 Task: Look for space in Astanajapura, Indonesia from 5th July, 2023 to 11th July, 2023 for 2 adults in price range Rs.8000 to Rs.16000. Place can be entire place with 2 bedrooms having 2 beds and 1 bathroom. Property type can be house, flat, guest house. Booking option can be shelf check-in. Required host language is English.
Action: Mouse moved to (413, 69)
Screenshot: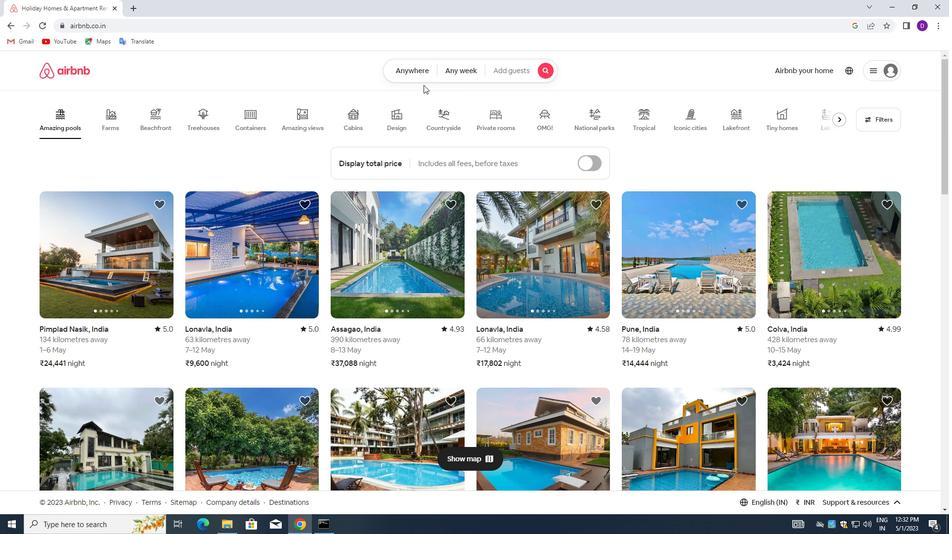 
Action: Mouse pressed left at (413, 69)
Screenshot: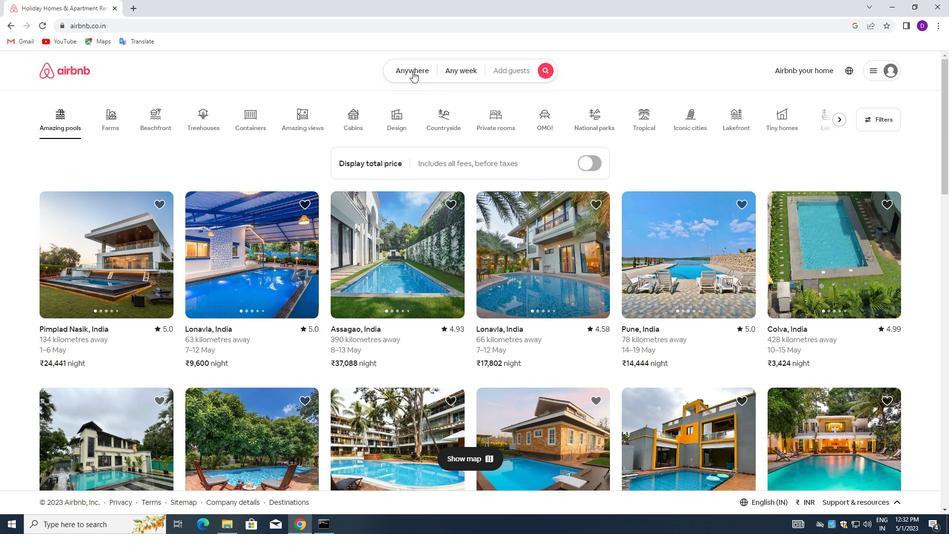 
Action: Mouse moved to (316, 110)
Screenshot: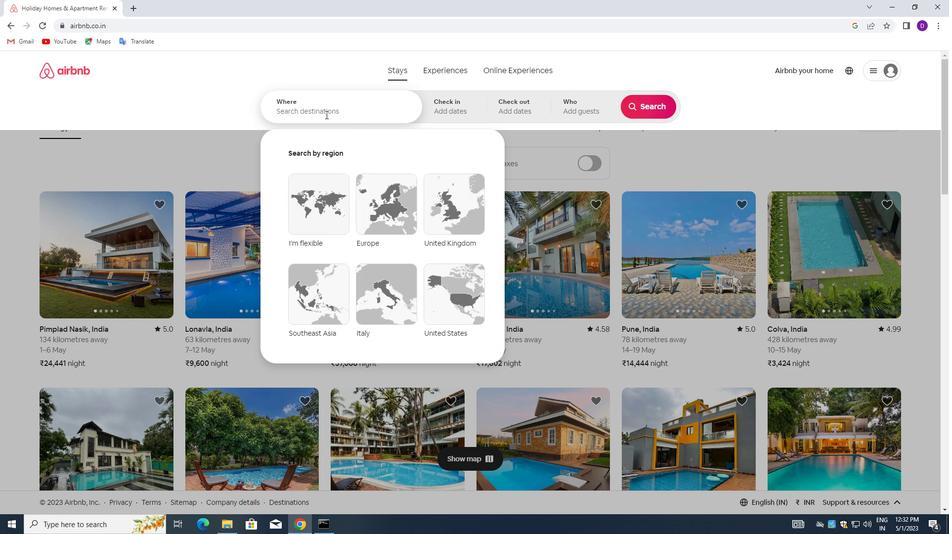 
Action: Mouse pressed left at (316, 110)
Screenshot: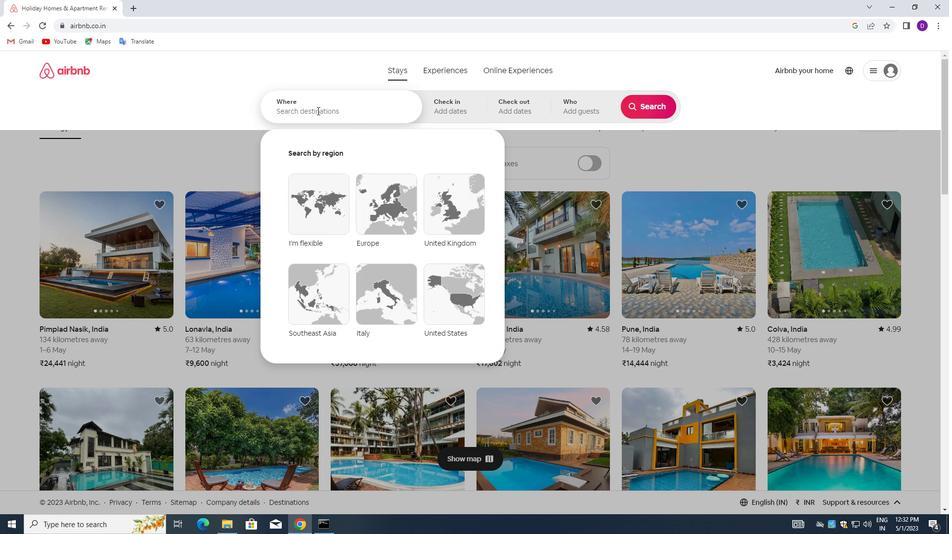 
Action: Key pressed <Key.shift>ASTANAJAPURA,<Key.space><Key.shift>INDONESE<Key.backspace>IA<Key.enter>
Screenshot: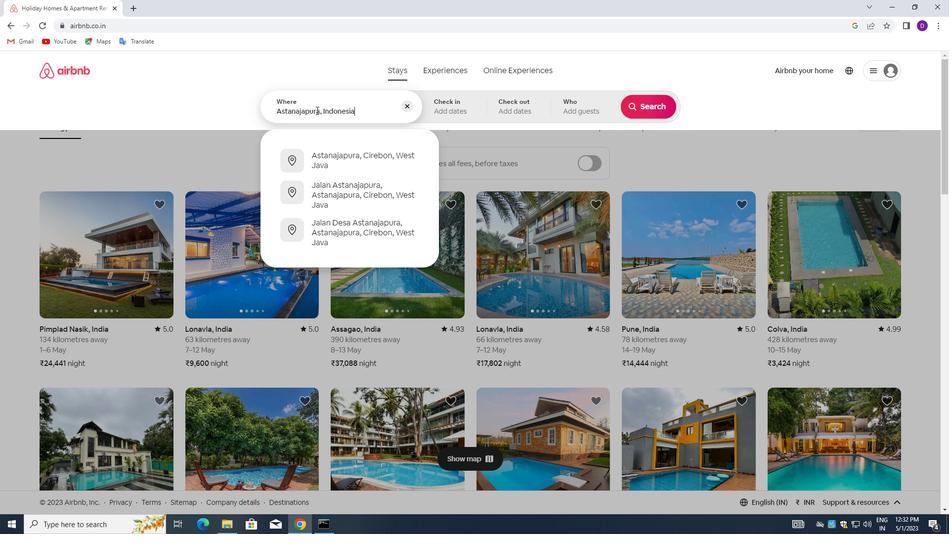 
Action: Mouse moved to (639, 187)
Screenshot: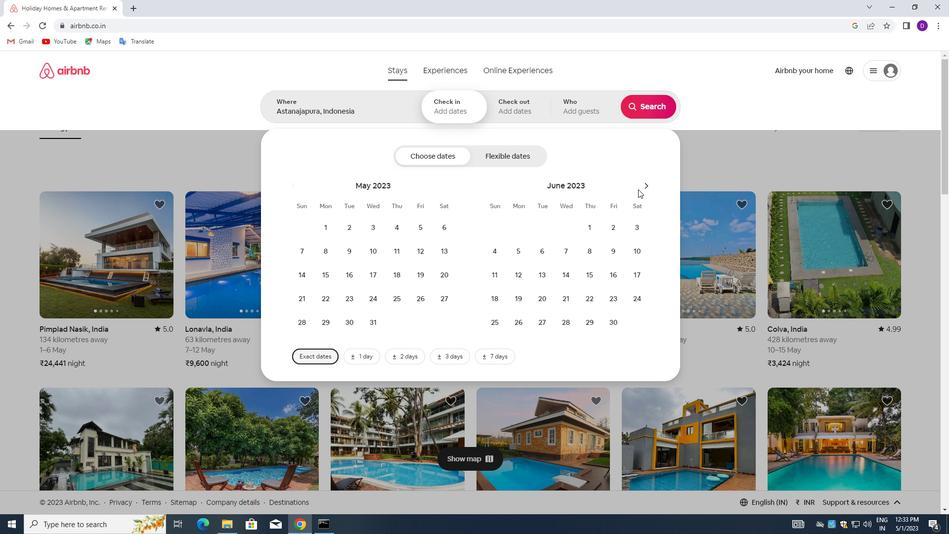 
Action: Mouse pressed left at (639, 187)
Screenshot: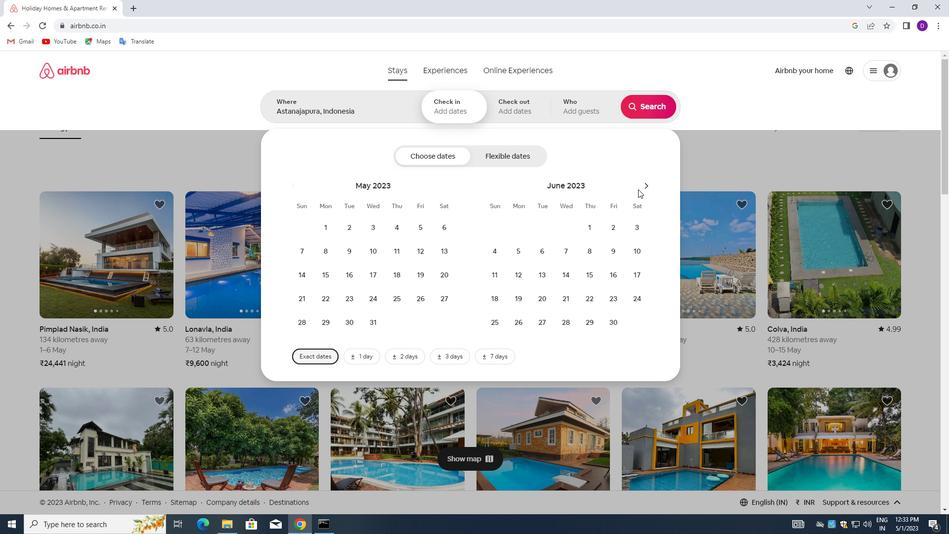 
Action: Mouse moved to (566, 253)
Screenshot: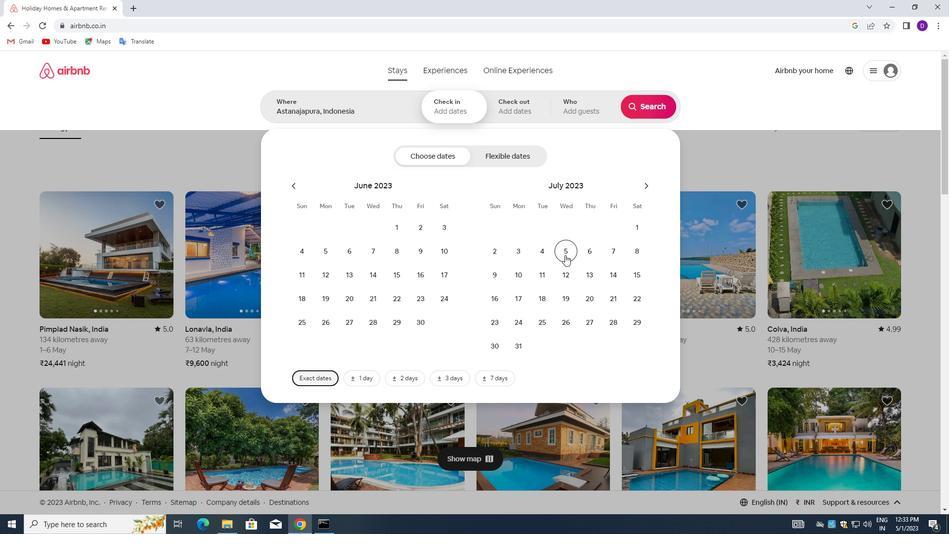 
Action: Mouse pressed left at (566, 253)
Screenshot: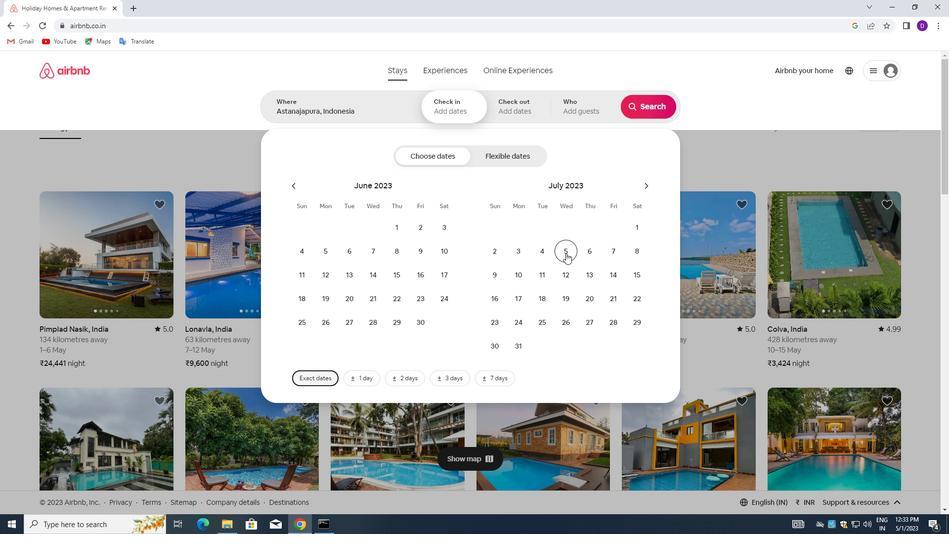 
Action: Mouse moved to (549, 268)
Screenshot: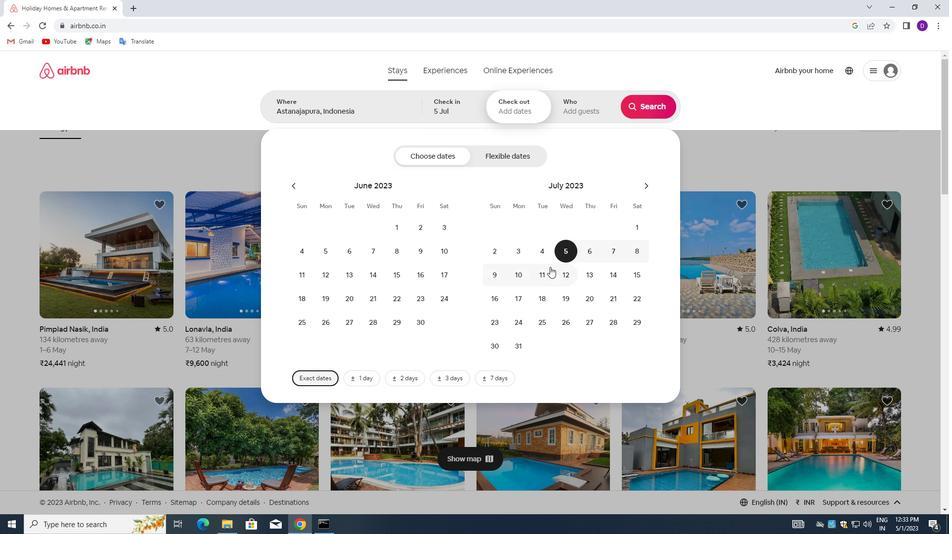 
Action: Mouse pressed left at (549, 268)
Screenshot: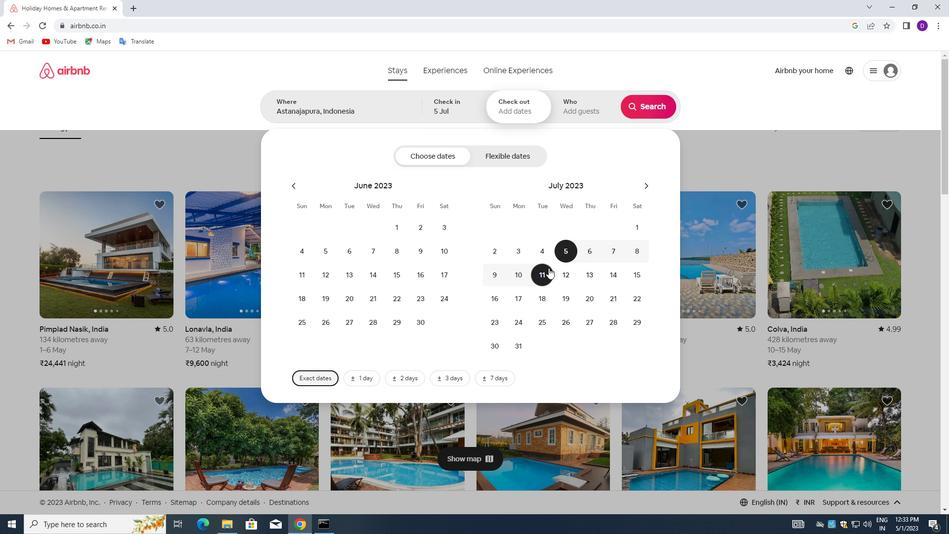 
Action: Mouse moved to (587, 111)
Screenshot: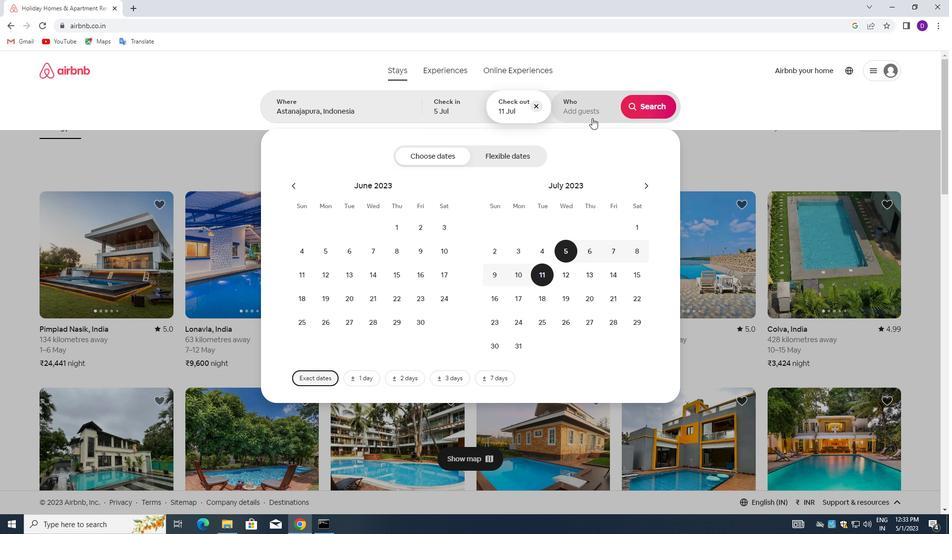 
Action: Mouse pressed left at (587, 111)
Screenshot: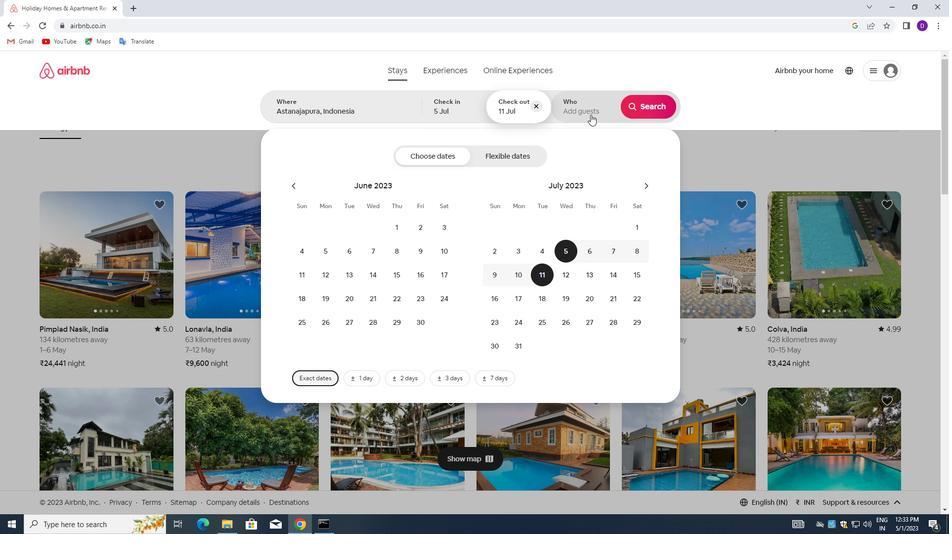 
Action: Mouse moved to (654, 157)
Screenshot: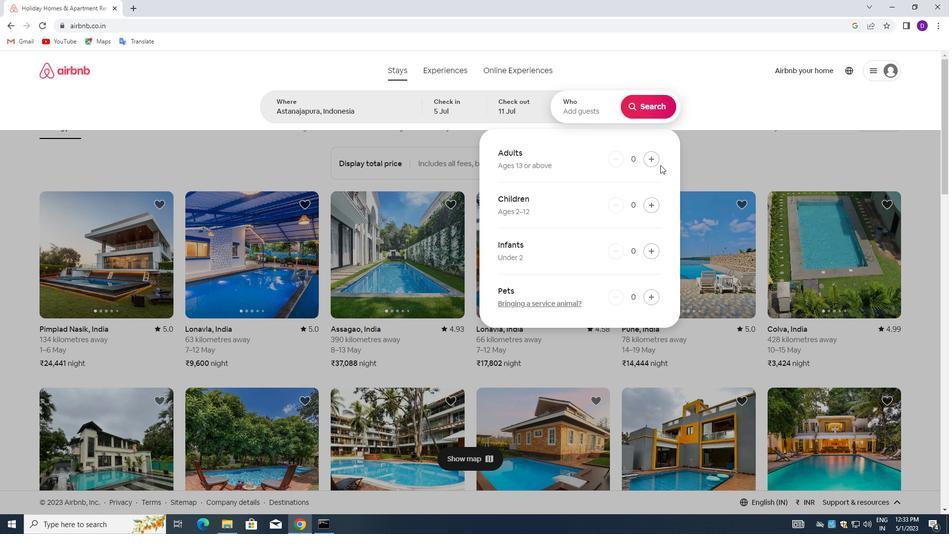 
Action: Mouse pressed left at (654, 157)
Screenshot: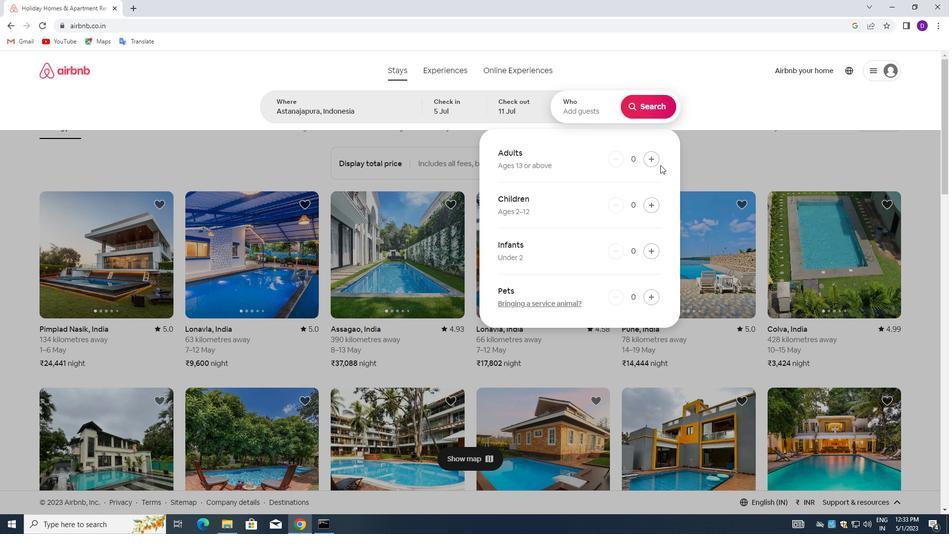 
Action: Mouse pressed left at (654, 157)
Screenshot: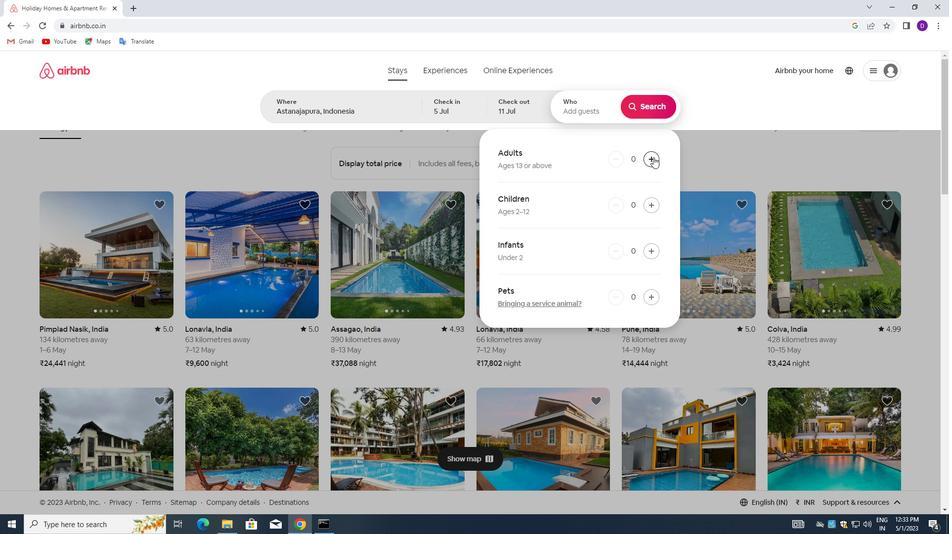 
Action: Mouse moved to (650, 108)
Screenshot: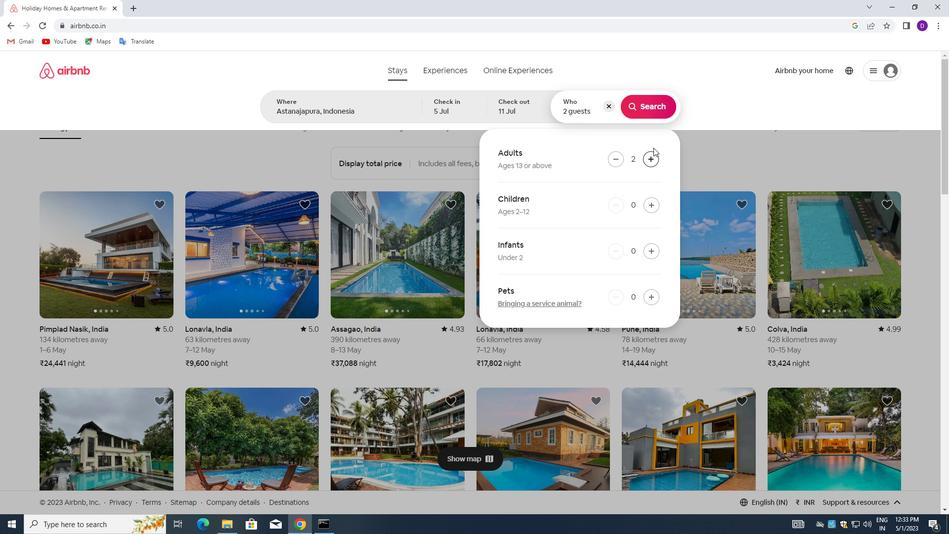 
Action: Mouse pressed left at (650, 108)
Screenshot: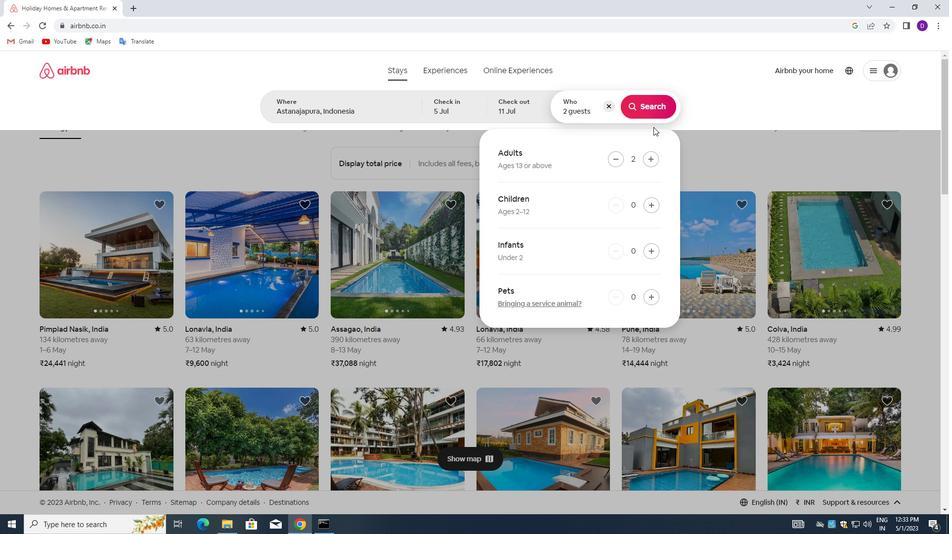 
Action: Mouse moved to (896, 108)
Screenshot: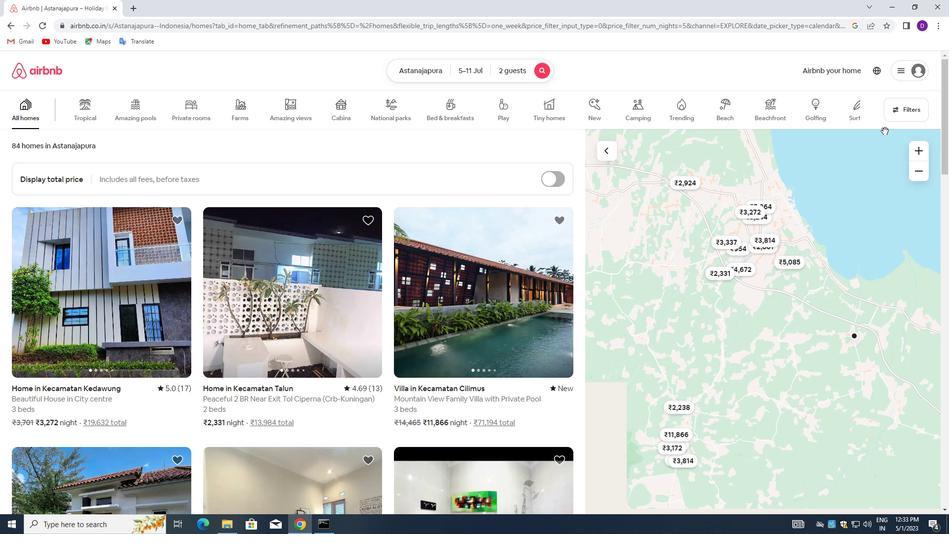 
Action: Mouse pressed left at (896, 108)
Screenshot: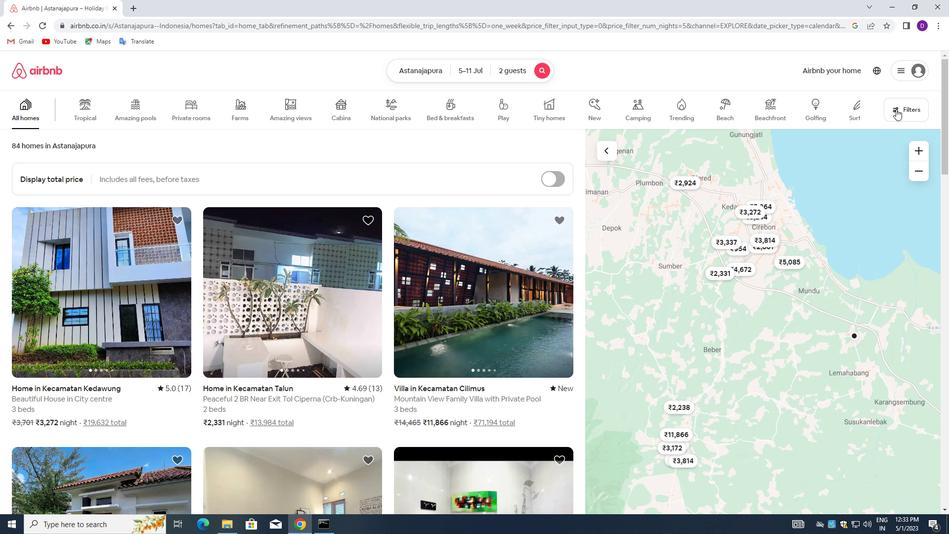 
Action: Mouse moved to (346, 234)
Screenshot: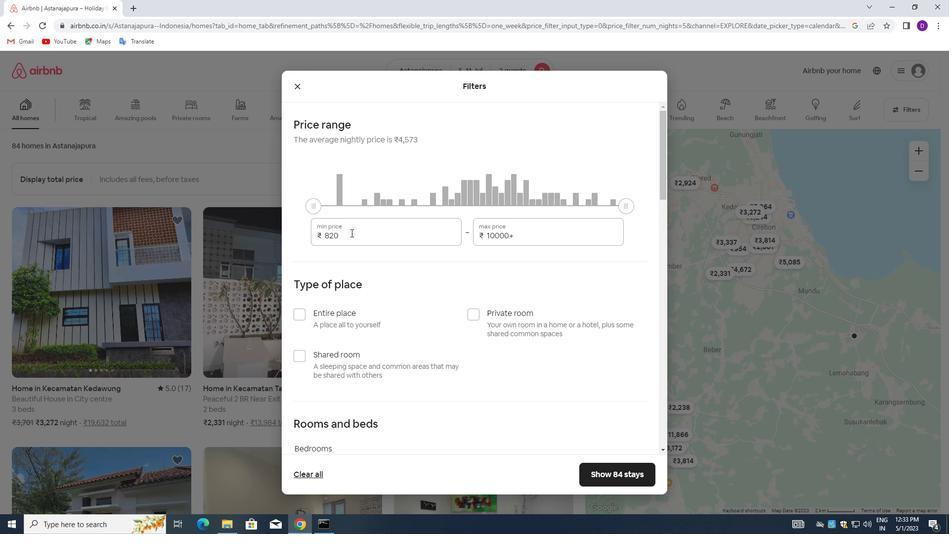 
Action: Mouse pressed left at (346, 234)
Screenshot: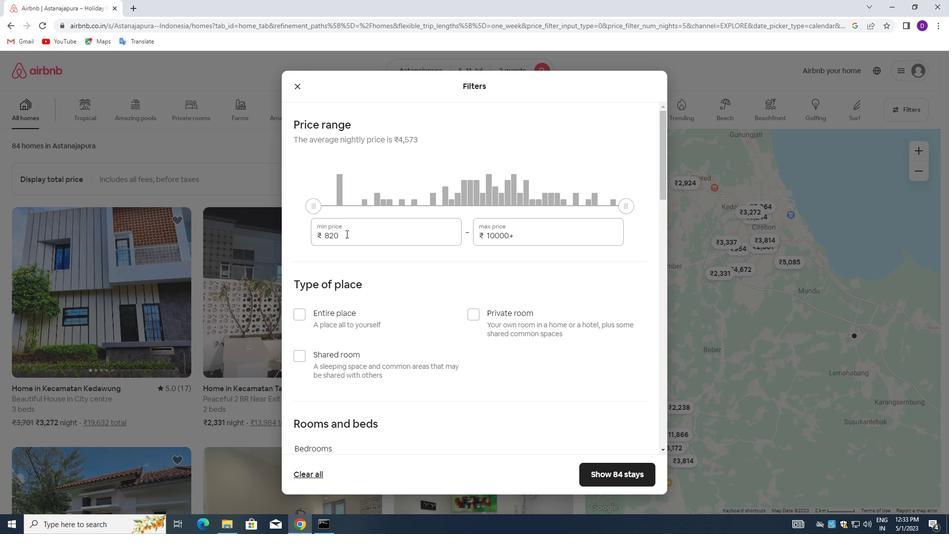
Action: Mouse pressed left at (346, 234)
Screenshot: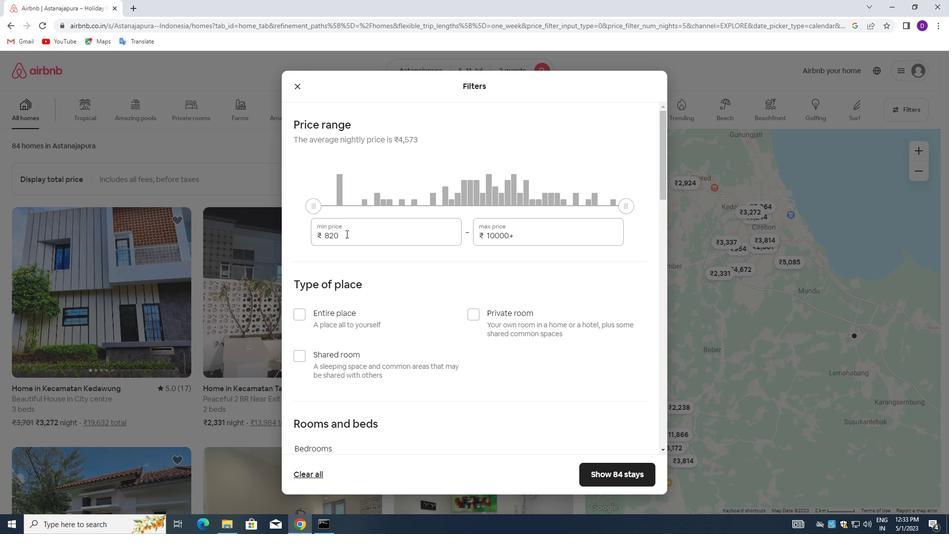 
Action: Key pressed 8000<Key.tab>16000
Screenshot: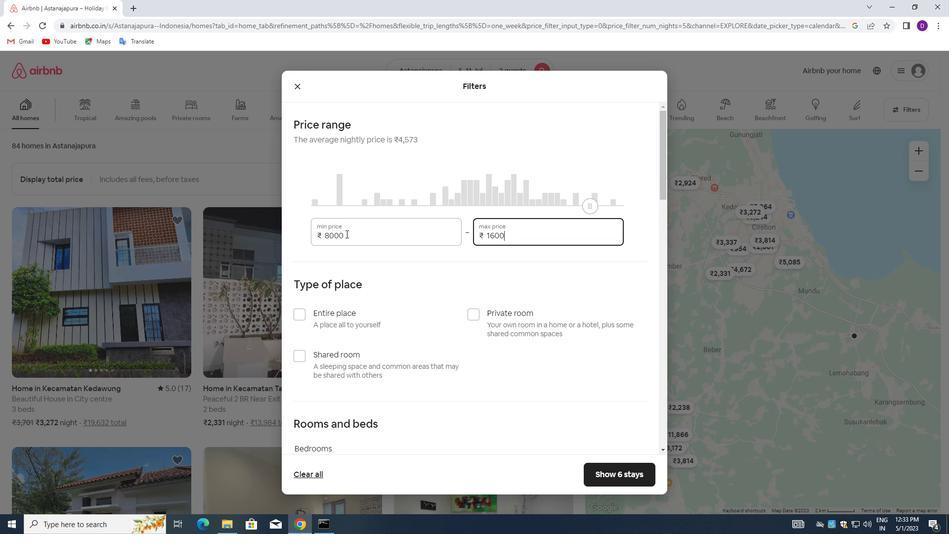 
Action: Mouse moved to (364, 273)
Screenshot: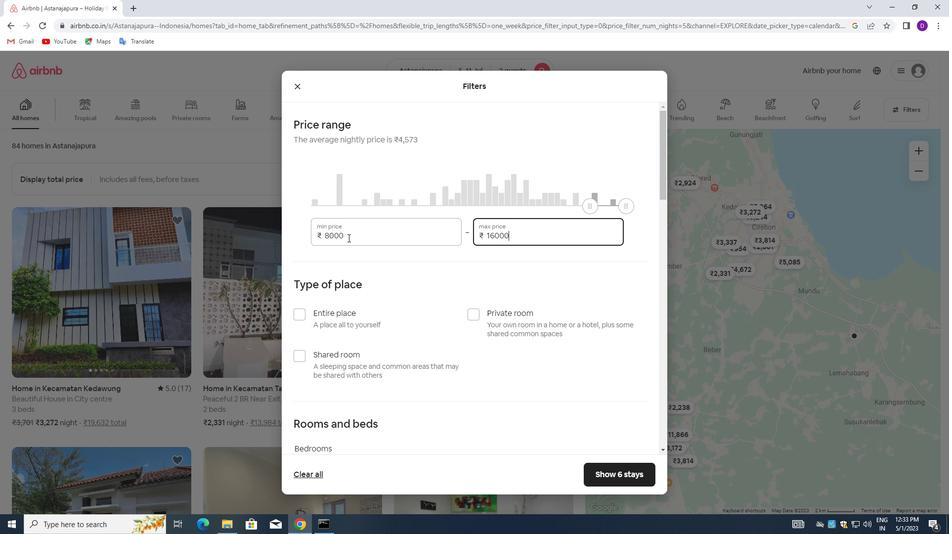 
Action: Mouse scrolled (364, 273) with delta (0, 0)
Screenshot: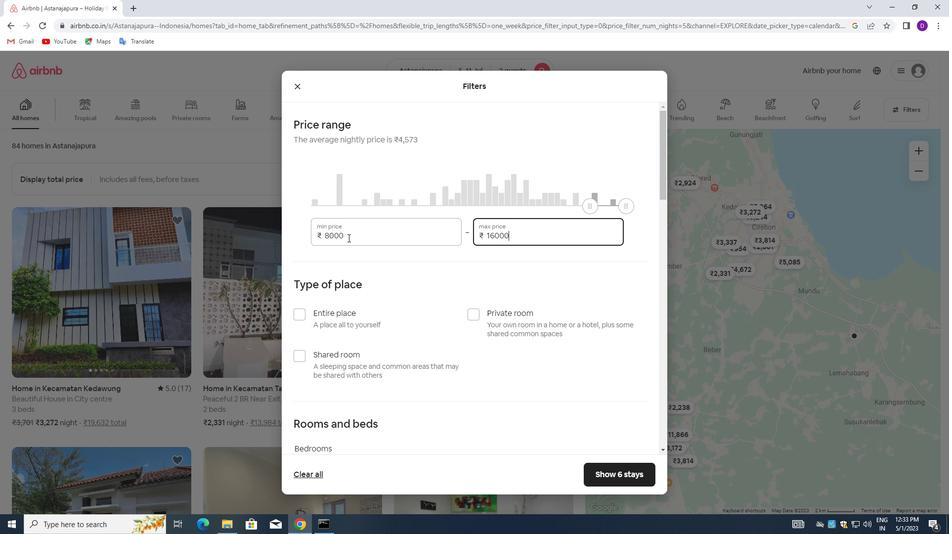 
Action: Mouse moved to (300, 262)
Screenshot: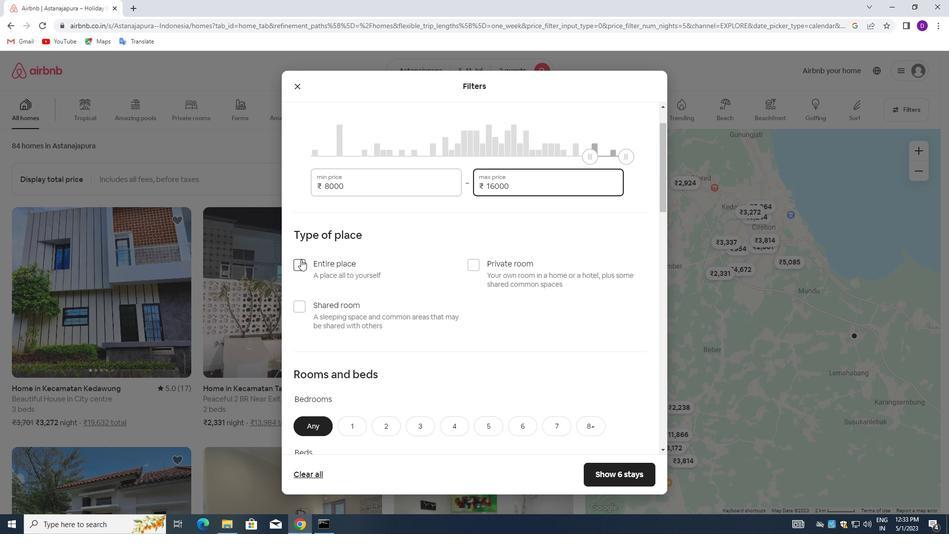 
Action: Mouse pressed left at (300, 262)
Screenshot: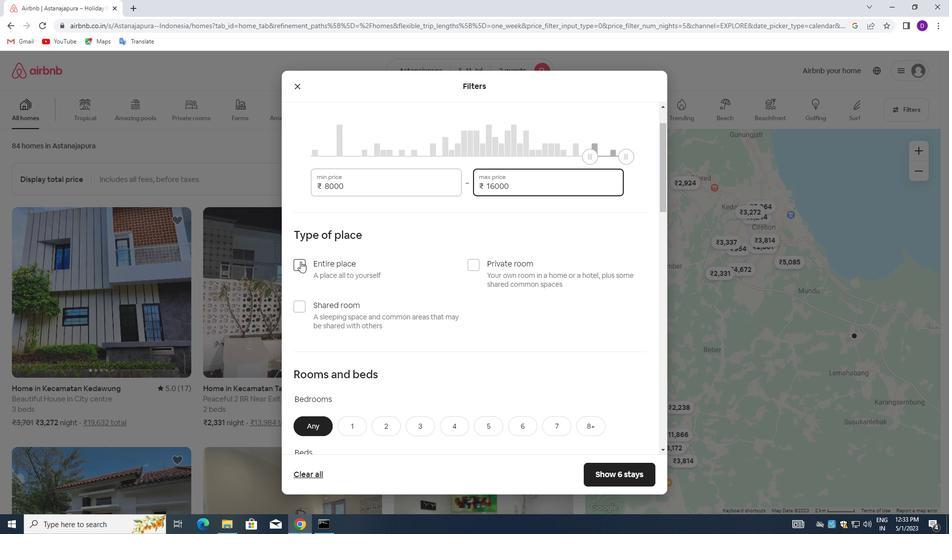 
Action: Mouse moved to (399, 278)
Screenshot: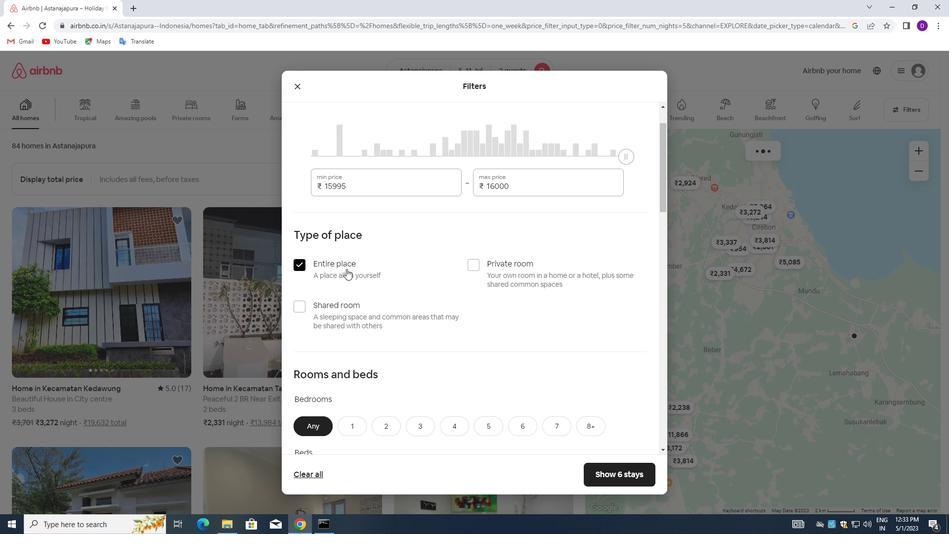 
Action: Mouse scrolled (399, 277) with delta (0, 0)
Screenshot: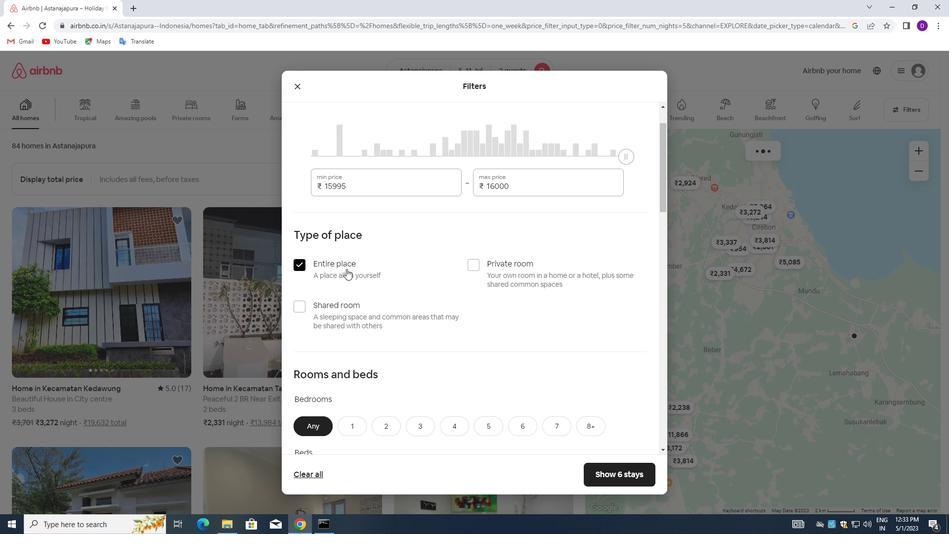 
Action: Mouse moved to (402, 280)
Screenshot: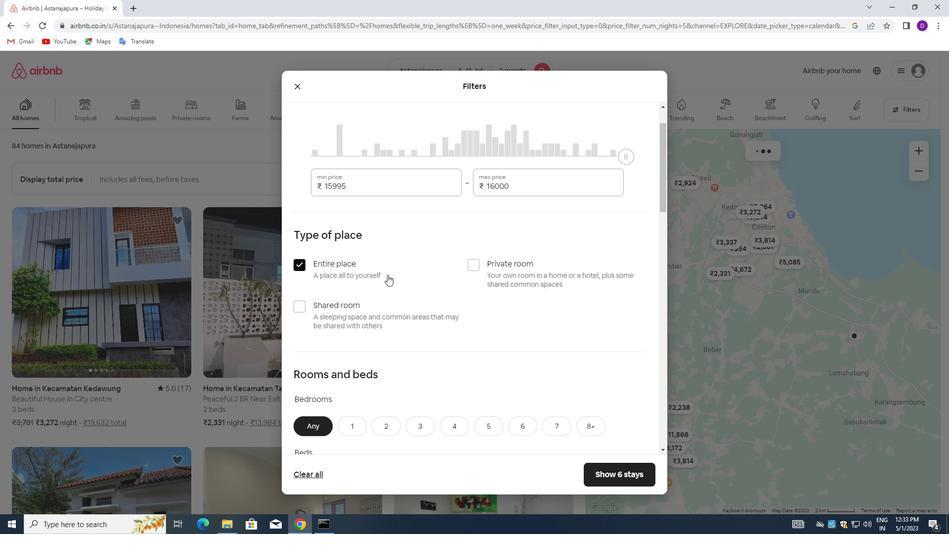 
Action: Mouse scrolled (402, 280) with delta (0, 0)
Screenshot: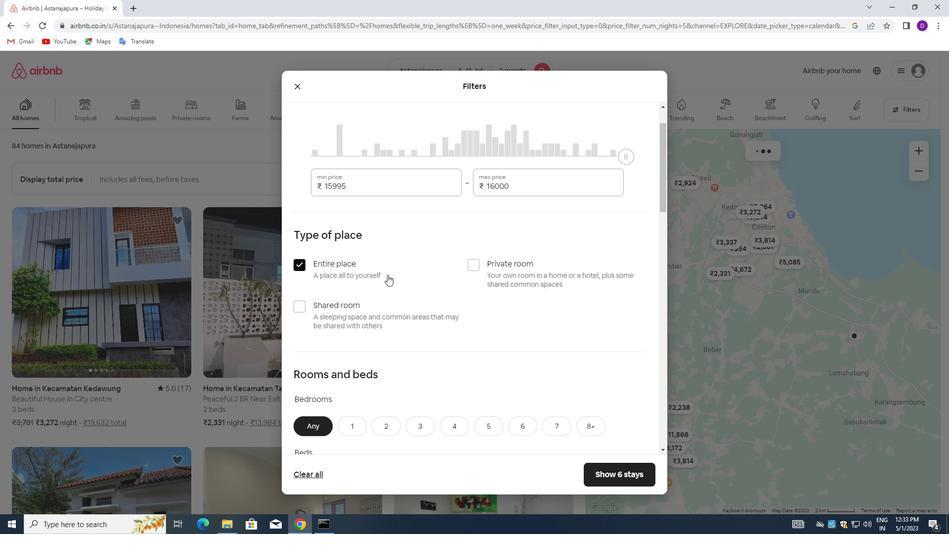 
Action: Mouse moved to (403, 282)
Screenshot: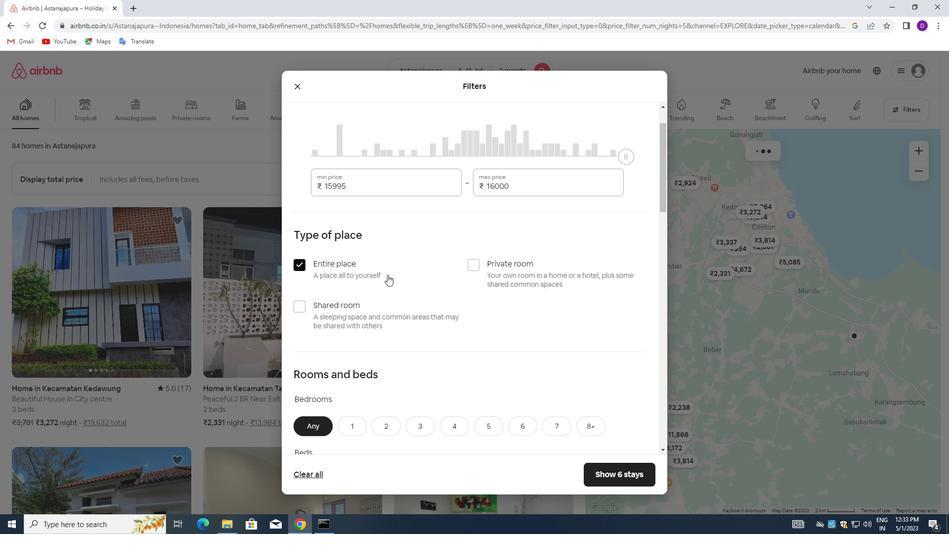 
Action: Mouse scrolled (403, 281) with delta (0, 0)
Screenshot: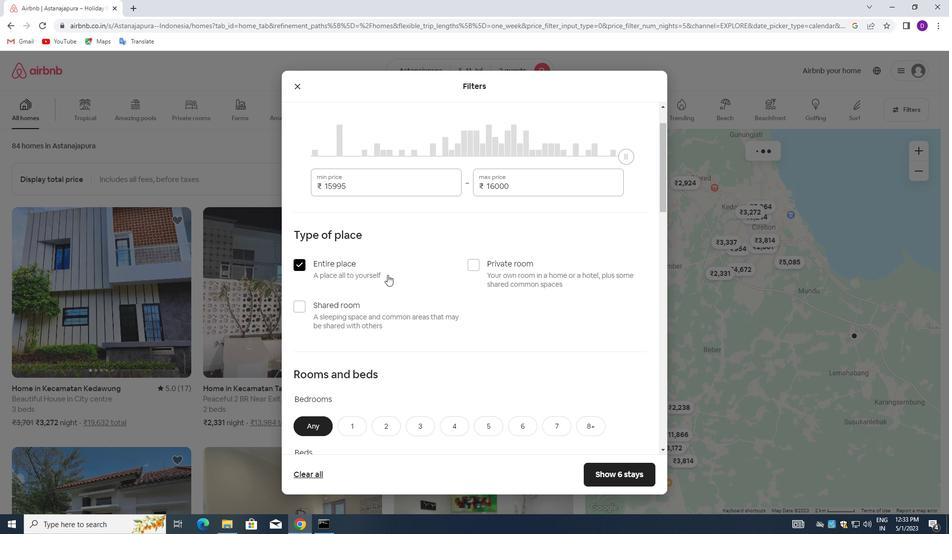 
Action: Mouse moved to (403, 282)
Screenshot: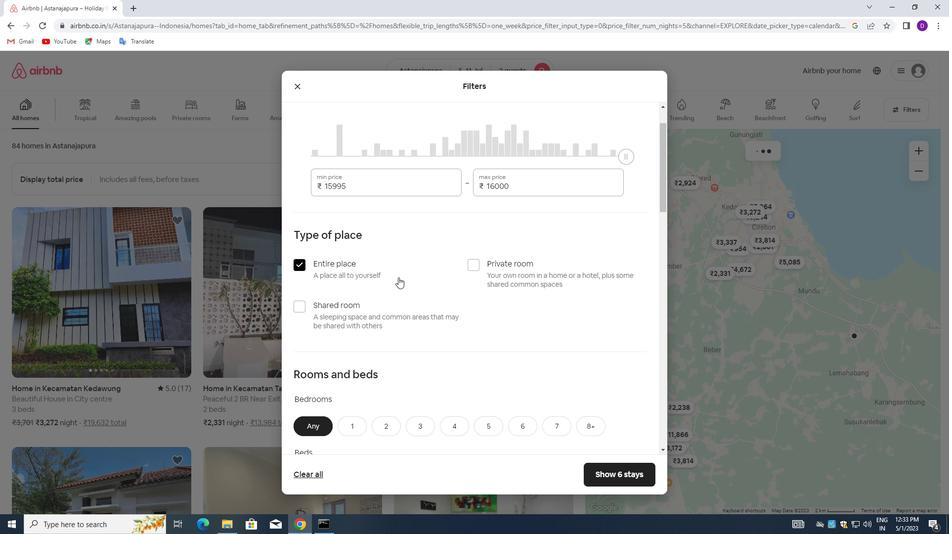 
Action: Mouse scrolled (403, 281) with delta (0, 0)
Screenshot: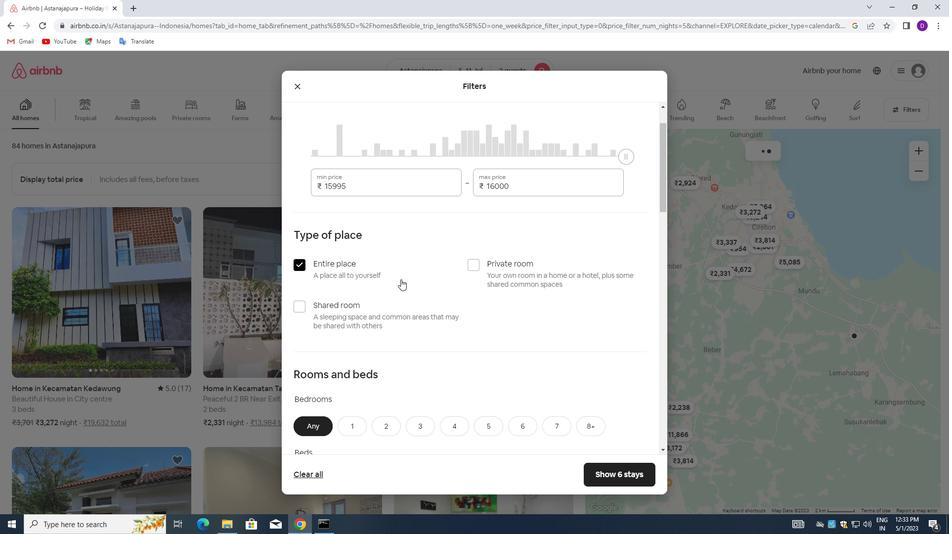 
Action: Mouse moved to (388, 229)
Screenshot: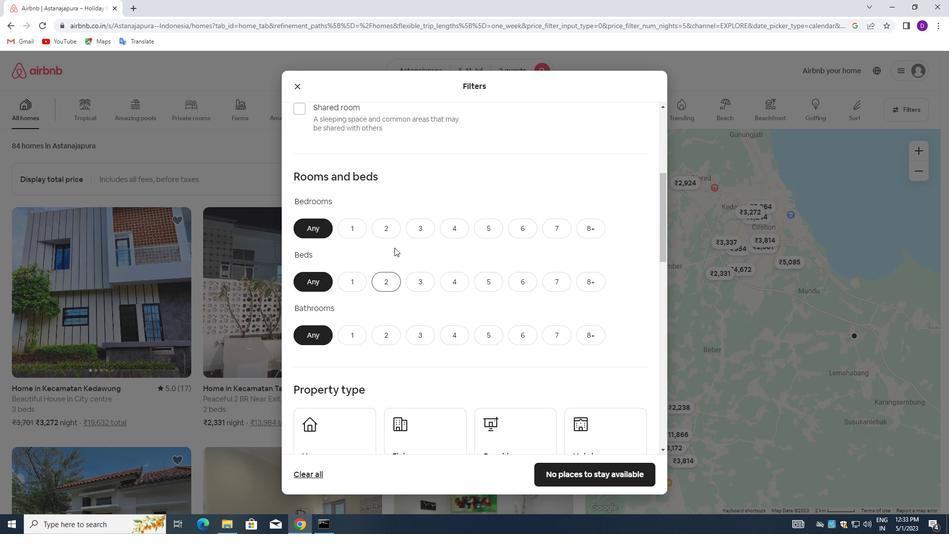 
Action: Mouse pressed left at (388, 229)
Screenshot: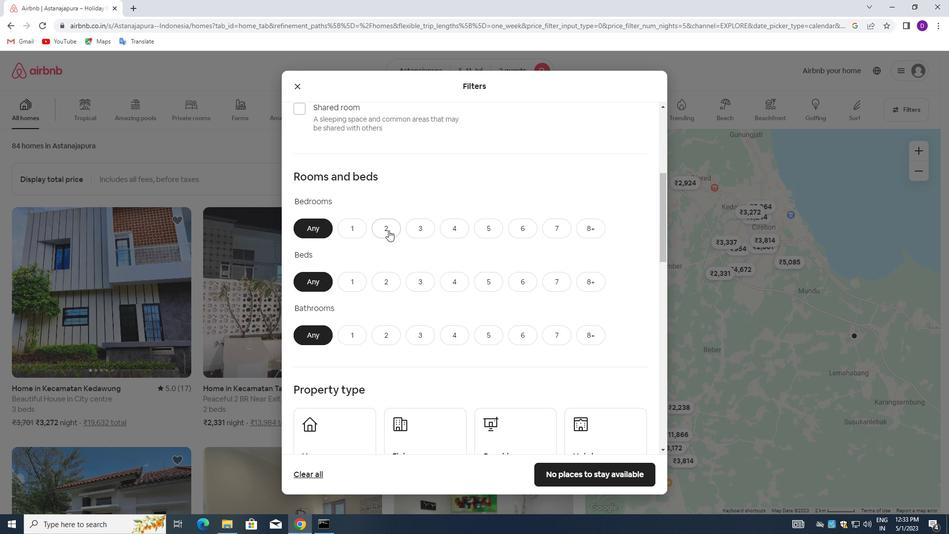 
Action: Mouse moved to (389, 281)
Screenshot: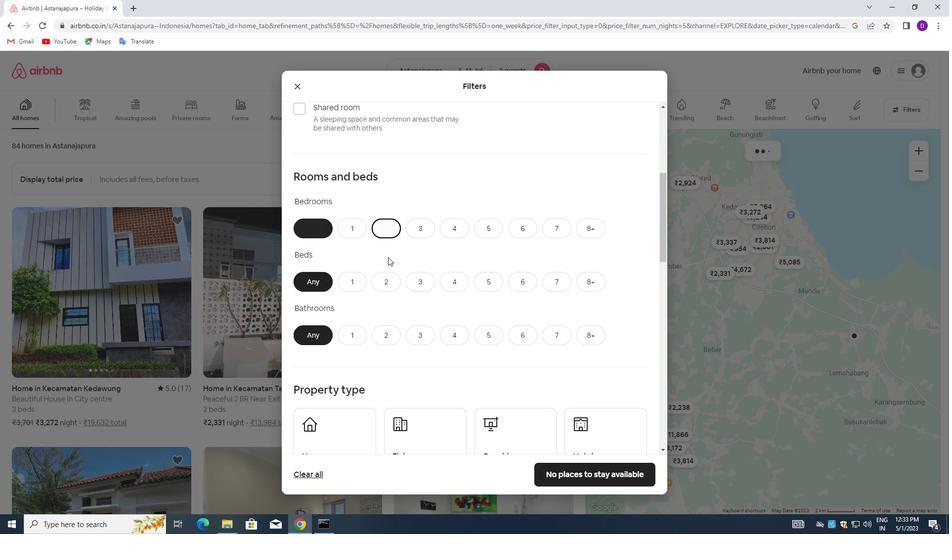 
Action: Mouse pressed left at (389, 281)
Screenshot: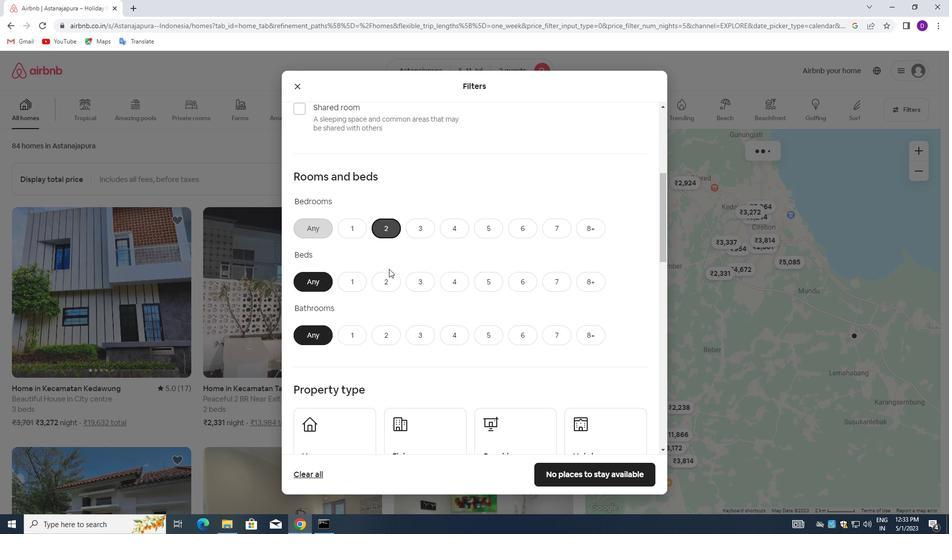 
Action: Mouse moved to (352, 330)
Screenshot: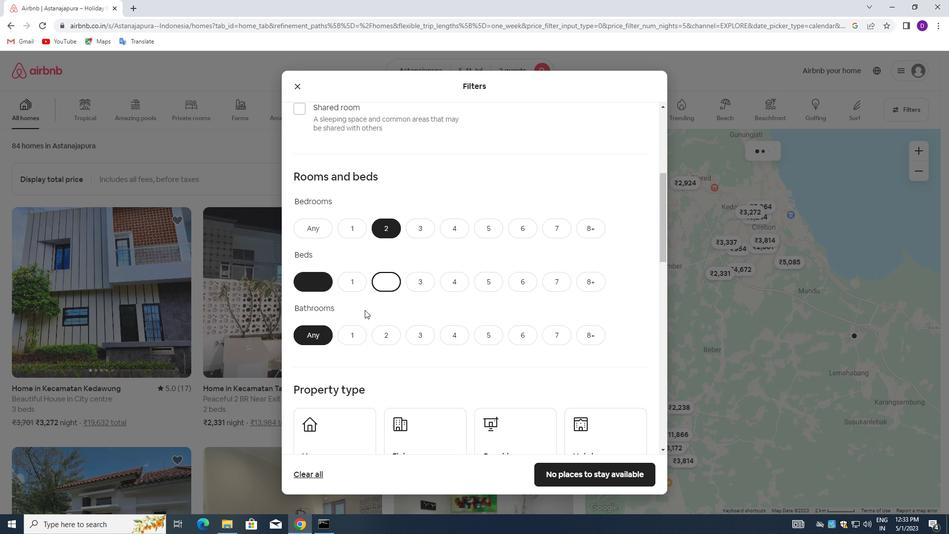 
Action: Mouse pressed left at (352, 330)
Screenshot: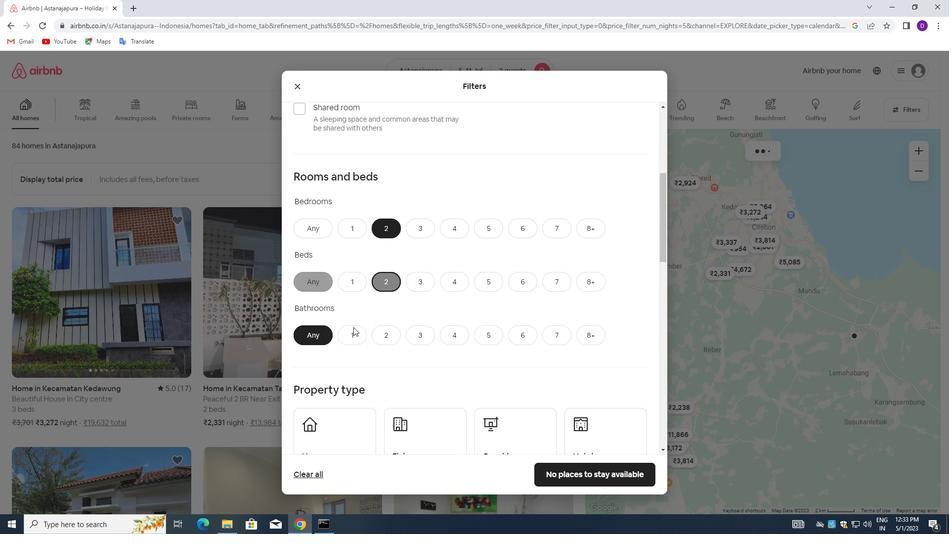 
Action: Mouse moved to (392, 304)
Screenshot: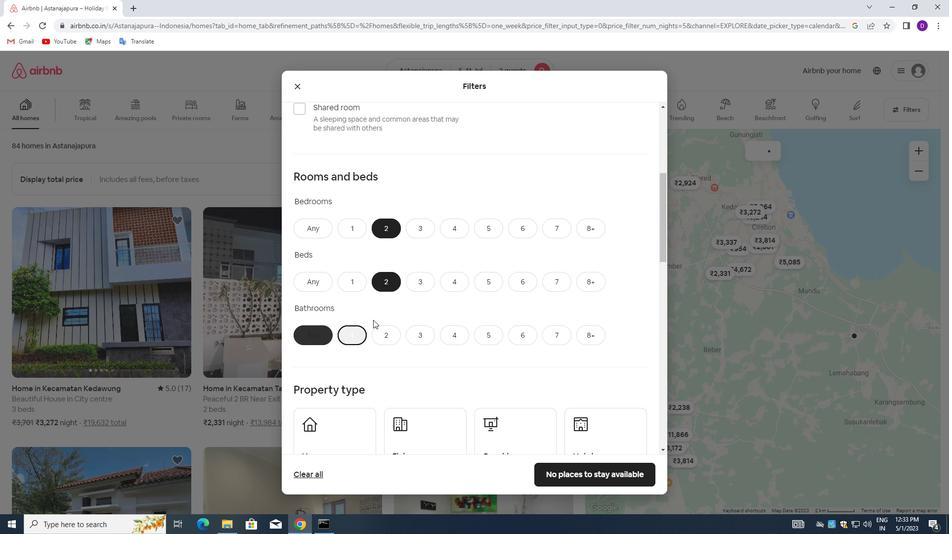 
Action: Mouse scrolled (392, 303) with delta (0, 0)
Screenshot: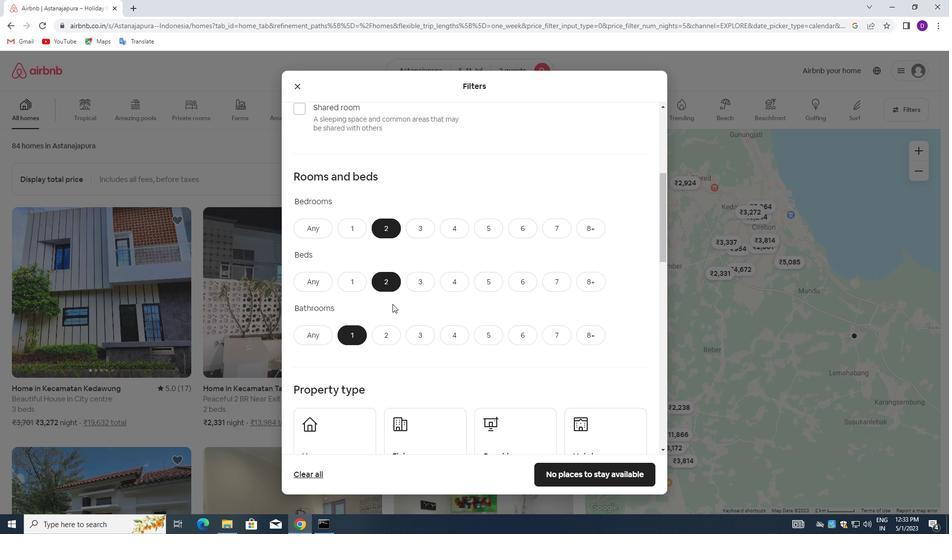 
Action: Mouse scrolled (392, 303) with delta (0, 0)
Screenshot: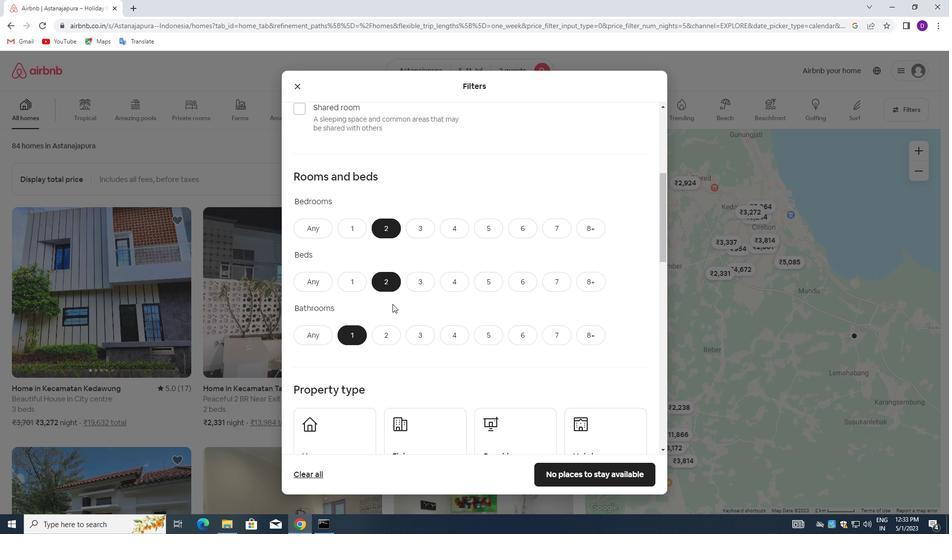 
Action: Mouse moved to (352, 341)
Screenshot: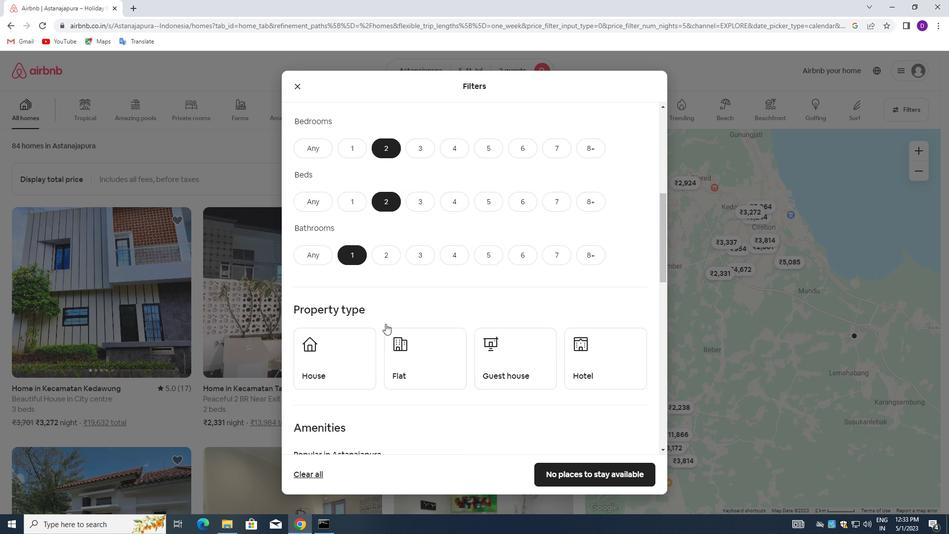 
Action: Mouse pressed left at (352, 341)
Screenshot: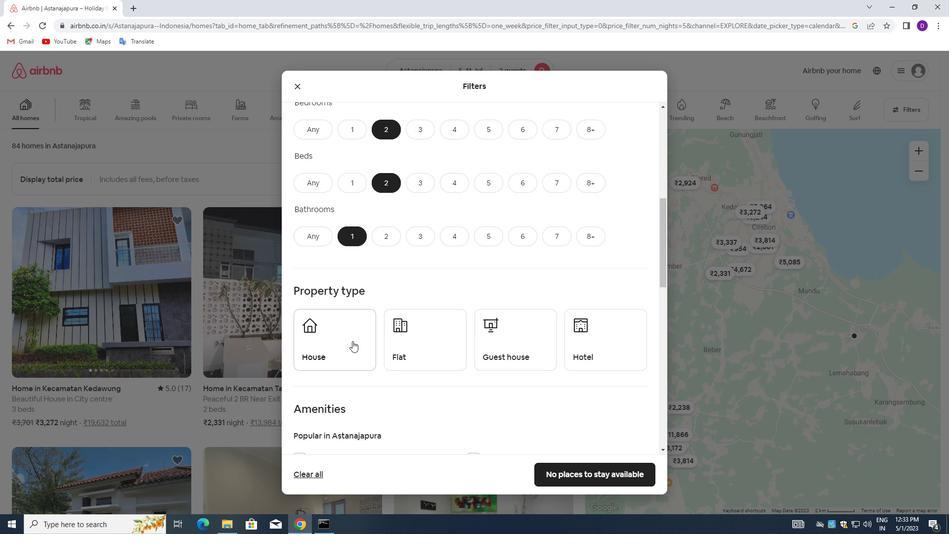 
Action: Mouse moved to (403, 337)
Screenshot: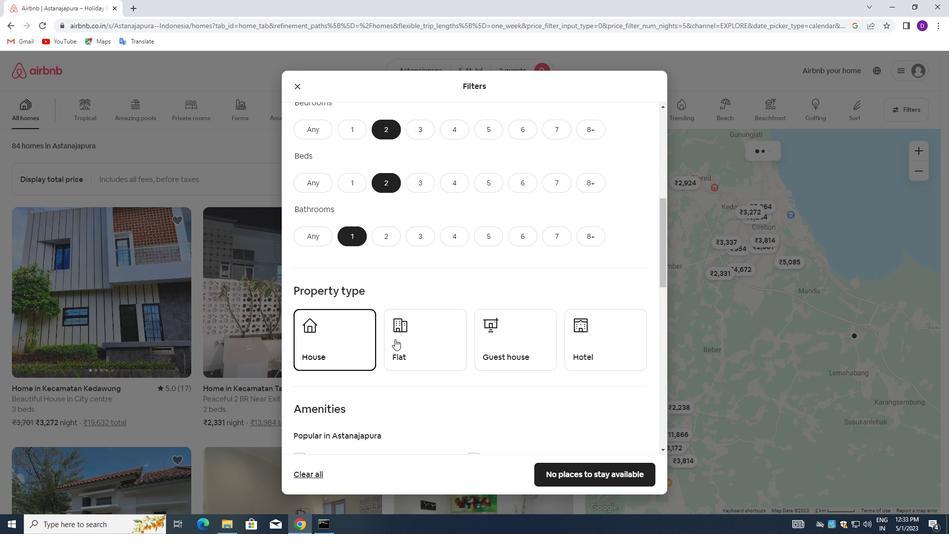 
Action: Mouse pressed left at (403, 337)
Screenshot: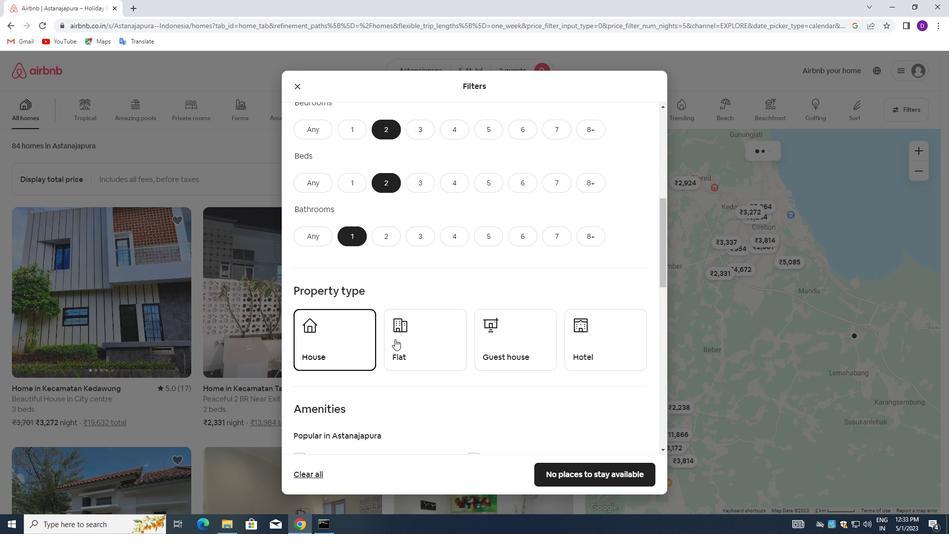 
Action: Mouse moved to (499, 332)
Screenshot: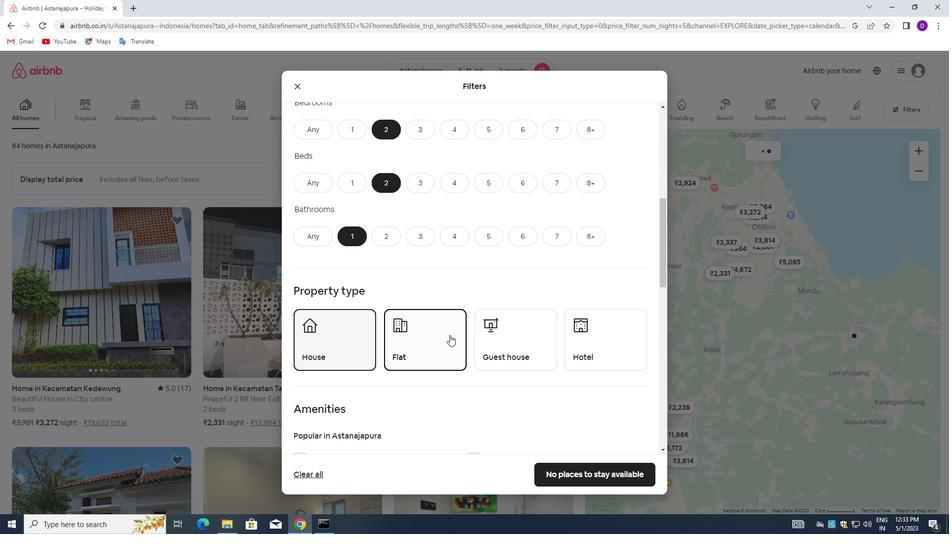 
Action: Mouse pressed left at (499, 332)
Screenshot: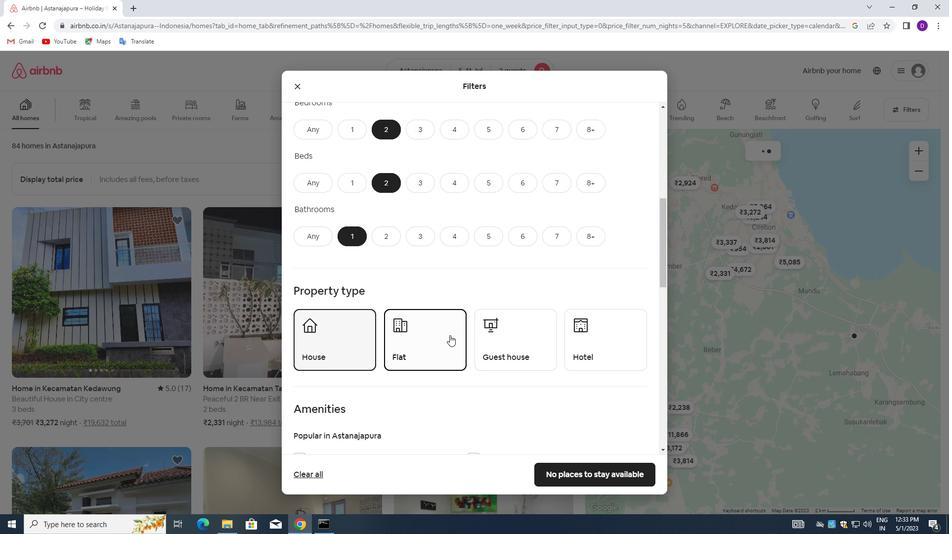 
Action: Mouse moved to (493, 323)
Screenshot: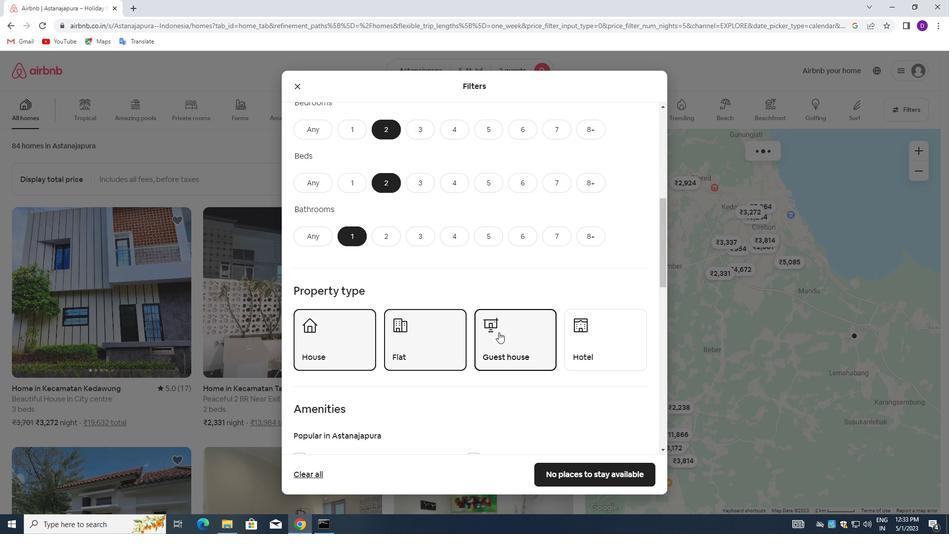 
Action: Mouse scrolled (493, 322) with delta (0, 0)
Screenshot: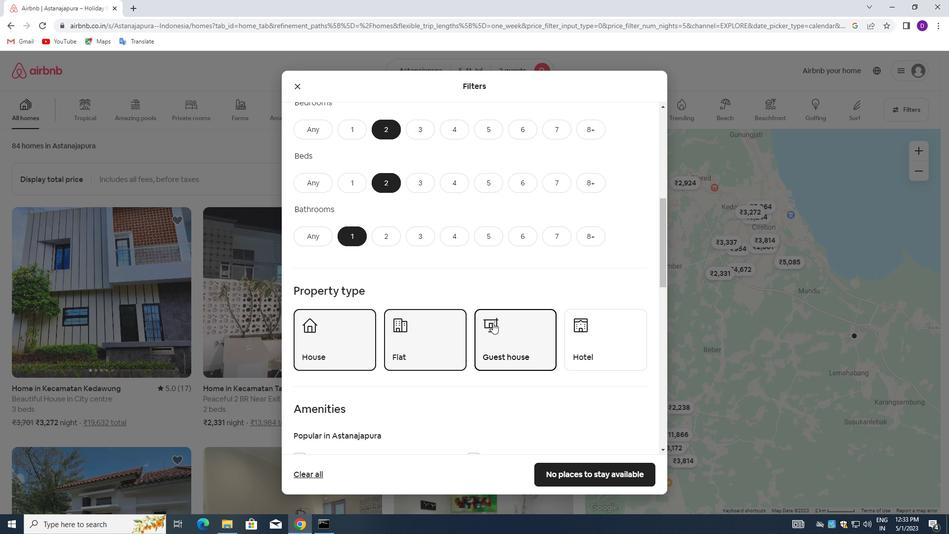 
Action: Mouse scrolled (493, 322) with delta (0, 0)
Screenshot: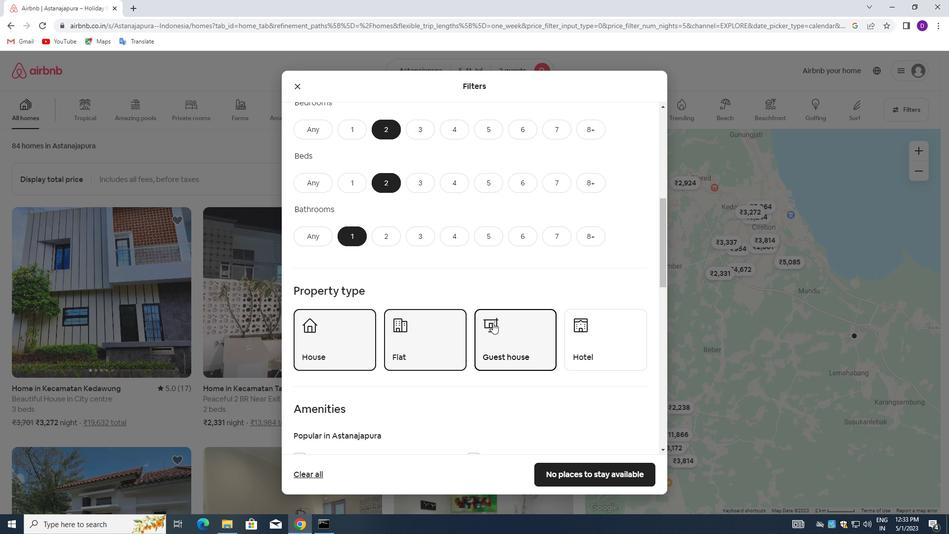 
Action: Mouse scrolled (493, 322) with delta (0, 0)
Screenshot: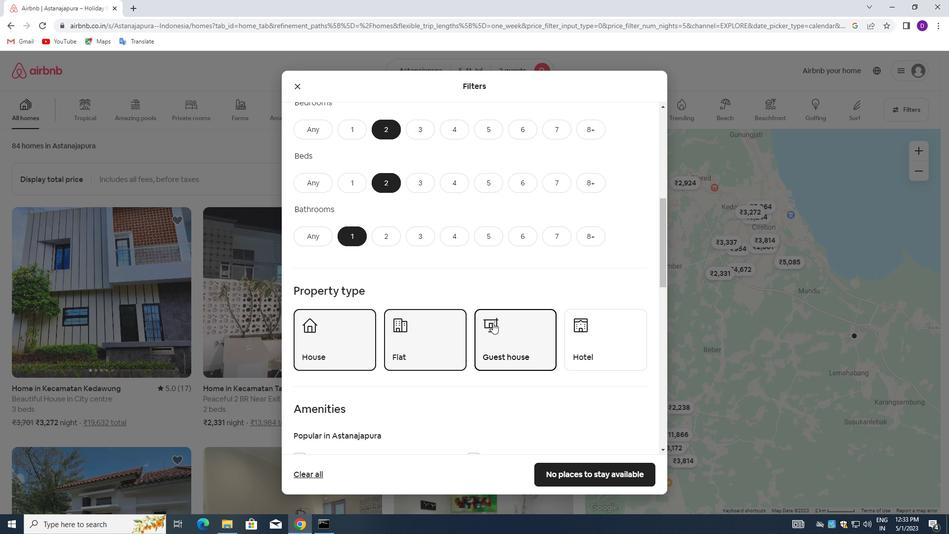 
Action: Mouse scrolled (493, 322) with delta (0, 0)
Screenshot: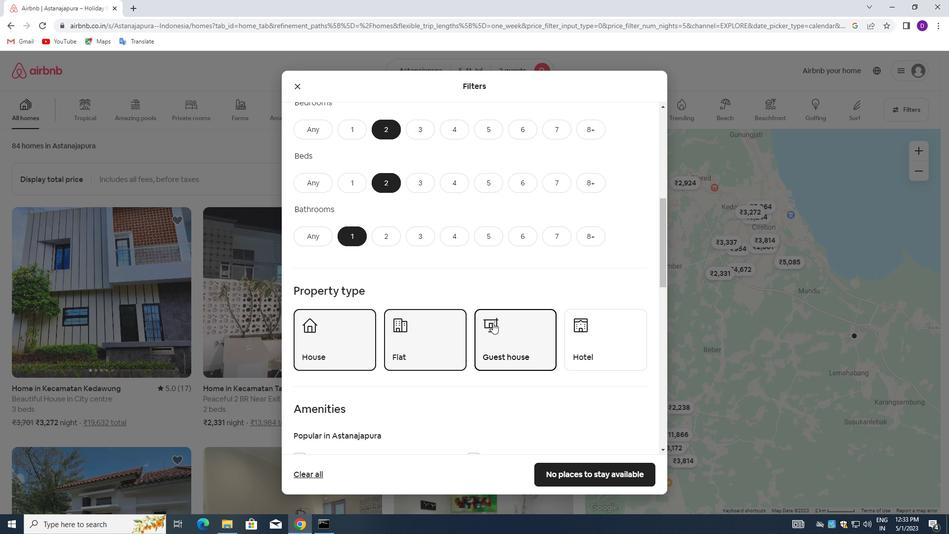 
Action: Mouse scrolled (493, 322) with delta (0, 0)
Screenshot: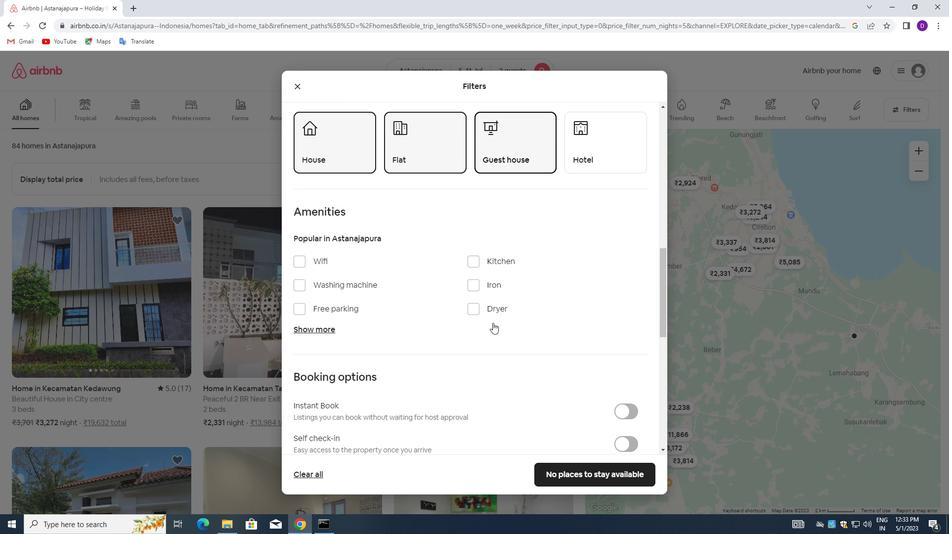 
Action: Mouse moved to (619, 392)
Screenshot: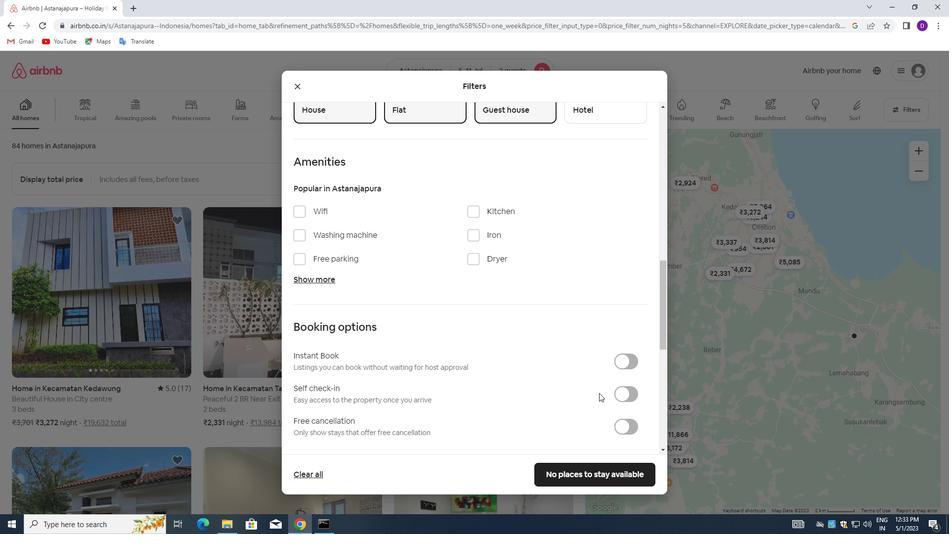 
Action: Mouse pressed left at (619, 392)
Screenshot: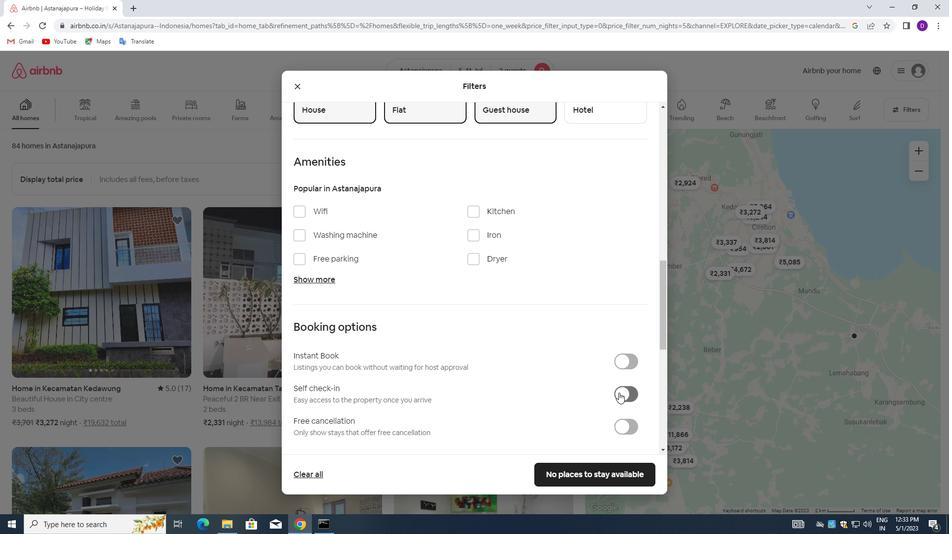 
Action: Mouse moved to (431, 347)
Screenshot: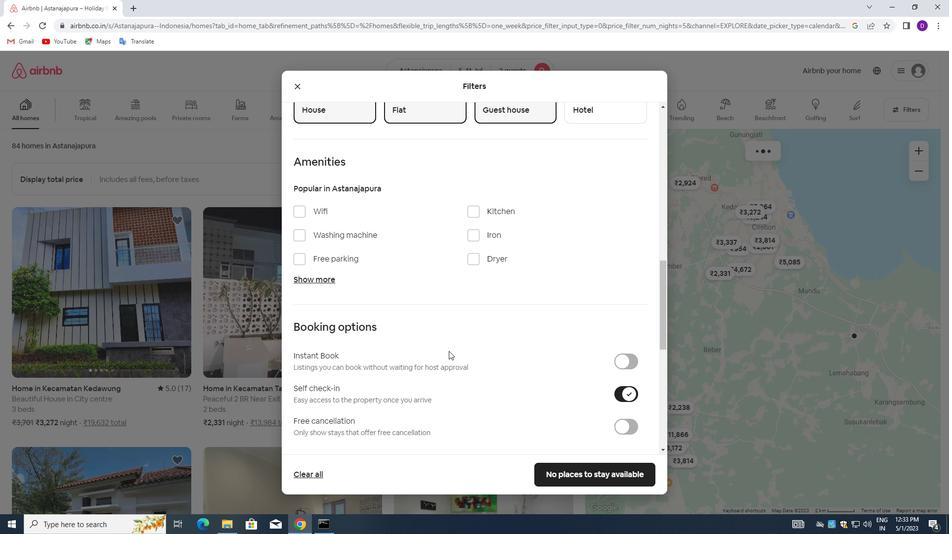 
Action: Mouse scrolled (431, 347) with delta (0, 0)
Screenshot: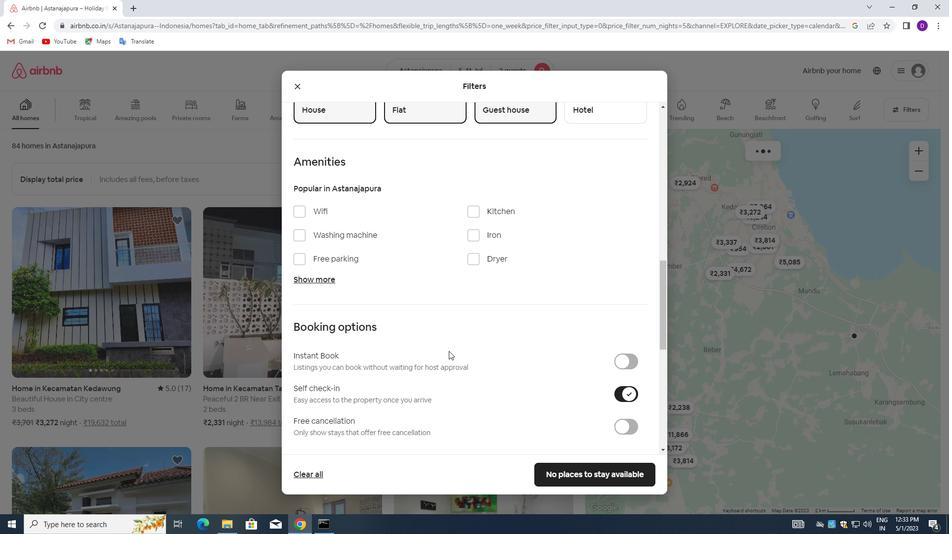 
Action: Mouse moved to (429, 348)
Screenshot: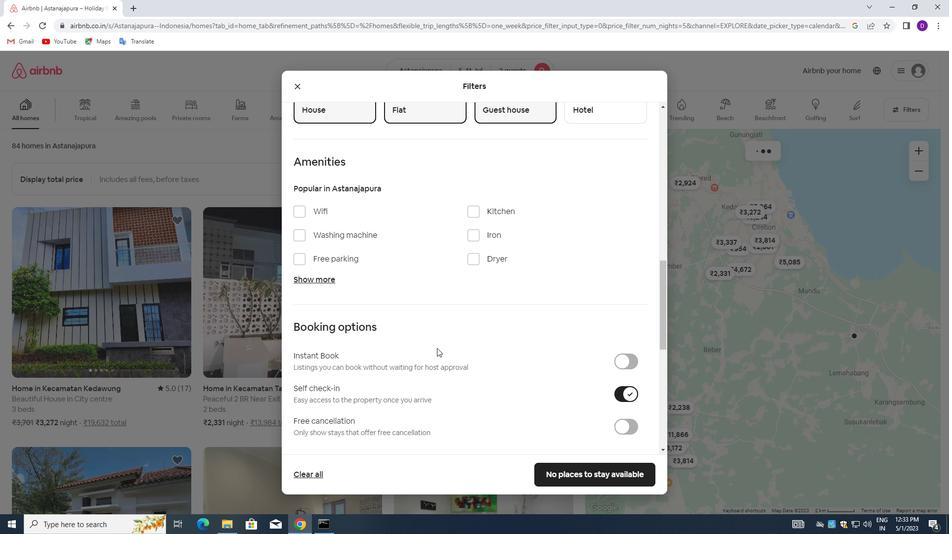 
Action: Mouse scrolled (429, 347) with delta (0, 0)
Screenshot: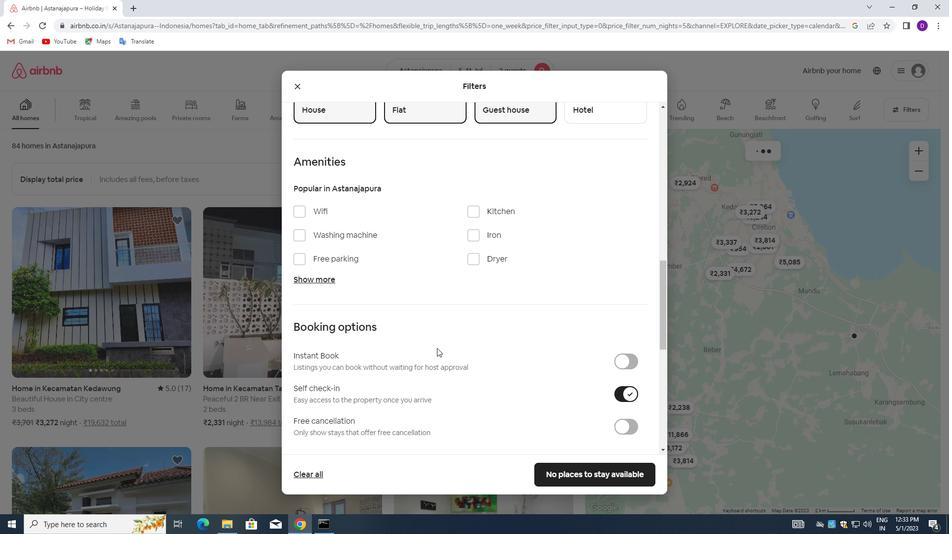 
Action: Mouse moved to (428, 348)
Screenshot: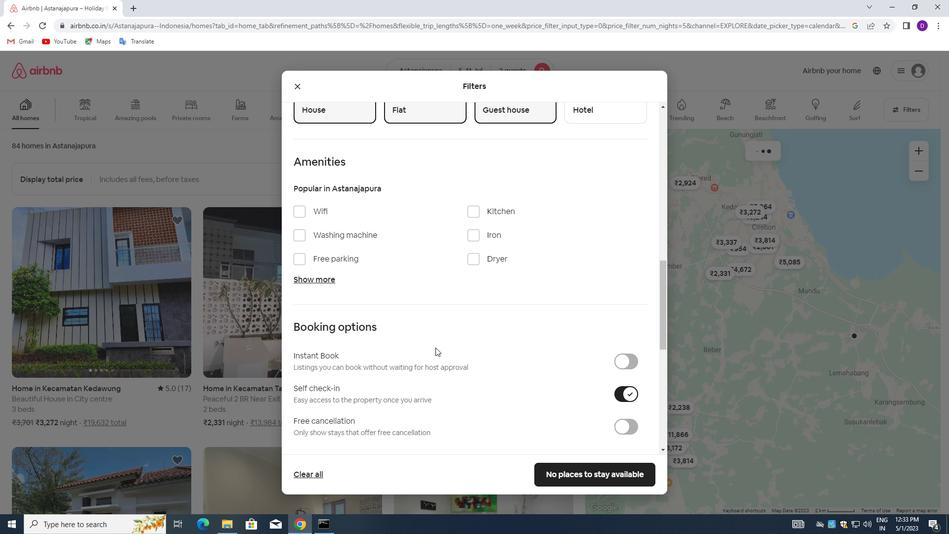 
Action: Mouse scrolled (428, 347) with delta (0, 0)
Screenshot: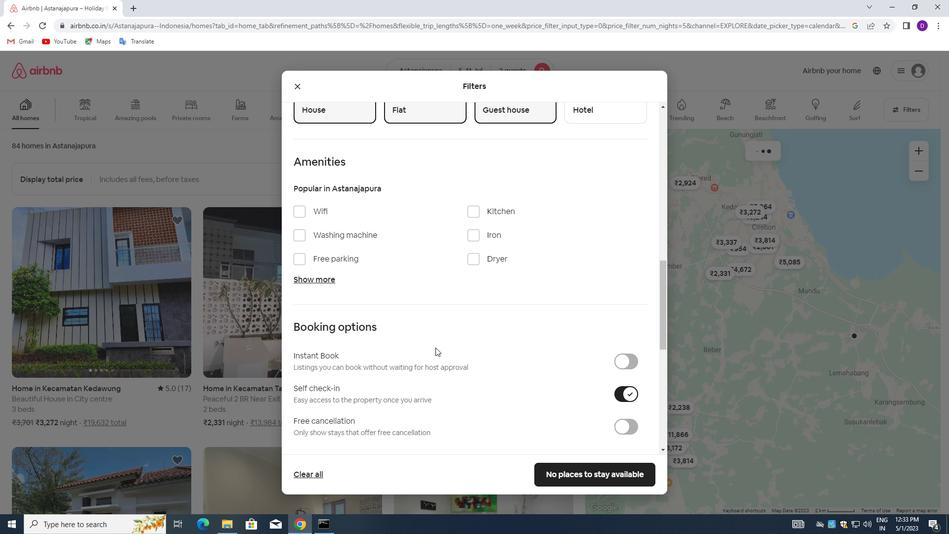 
Action: Mouse moved to (426, 348)
Screenshot: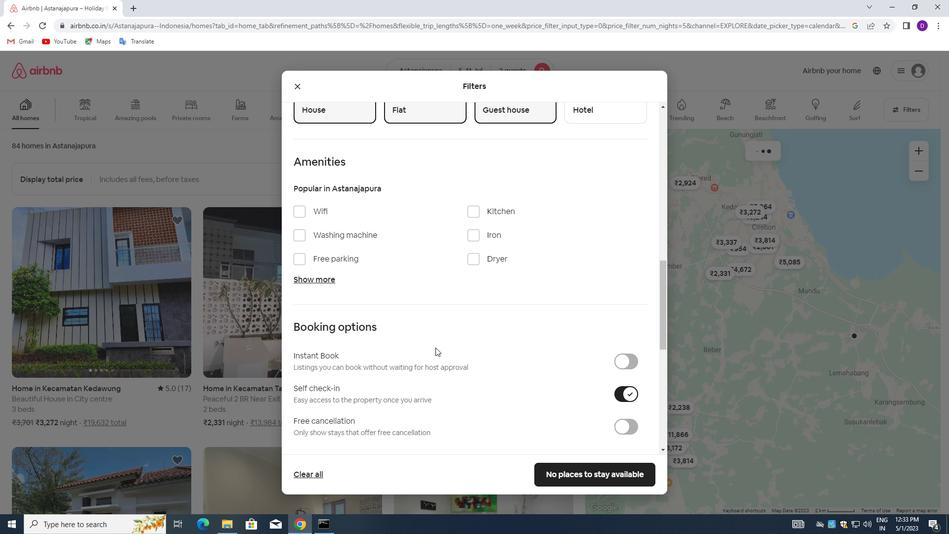 
Action: Mouse scrolled (426, 347) with delta (0, 0)
Screenshot: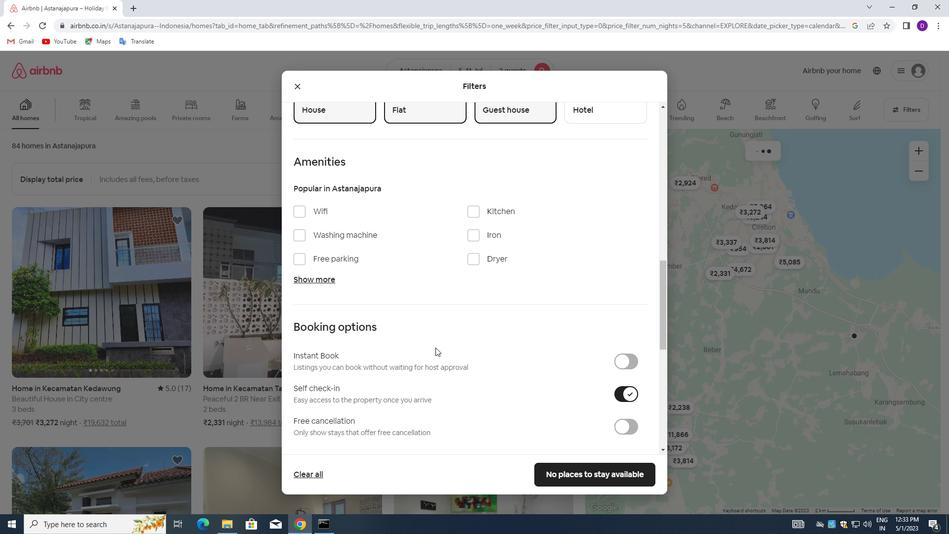 
Action: Mouse moved to (423, 347)
Screenshot: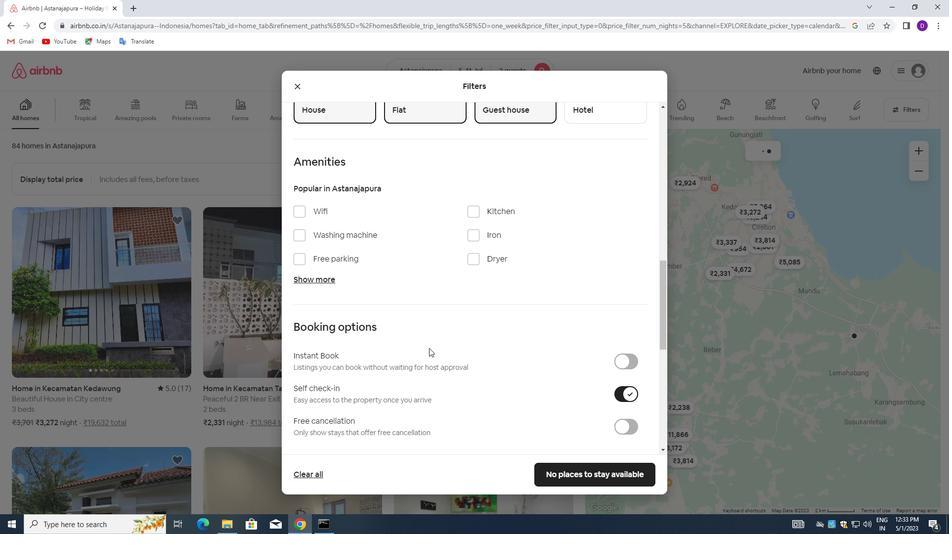 
Action: Mouse scrolled (423, 347) with delta (0, 0)
Screenshot: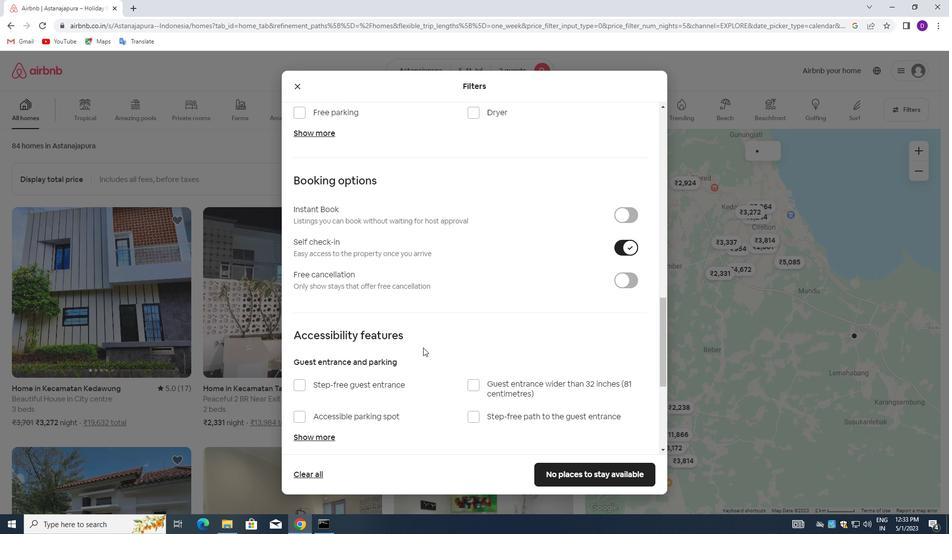 
Action: Mouse moved to (422, 348)
Screenshot: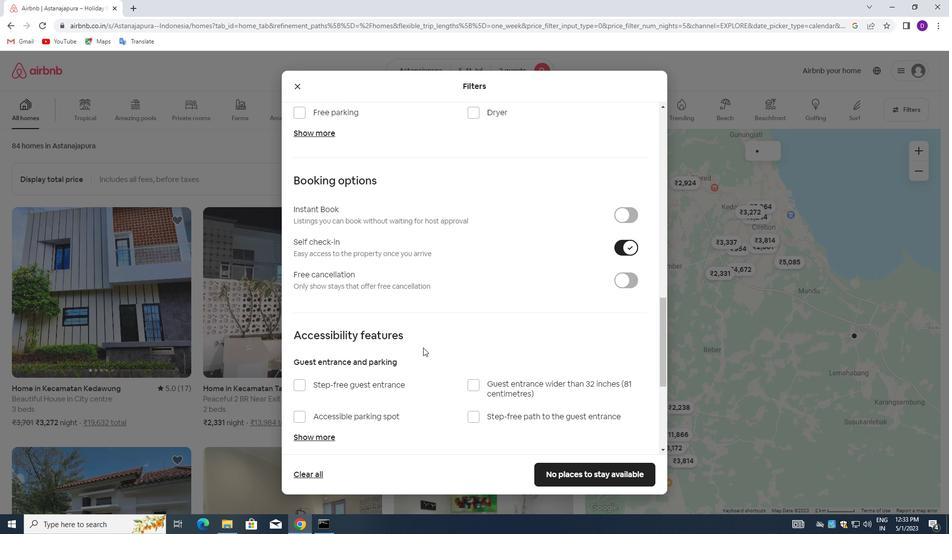 
Action: Mouse scrolled (422, 347) with delta (0, 0)
Screenshot: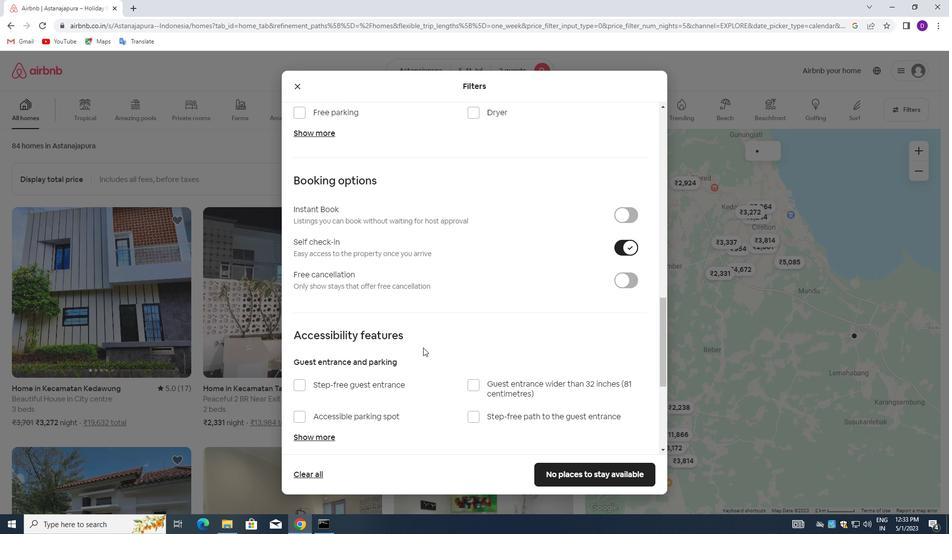 
Action: Mouse moved to (421, 350)
Screenshot: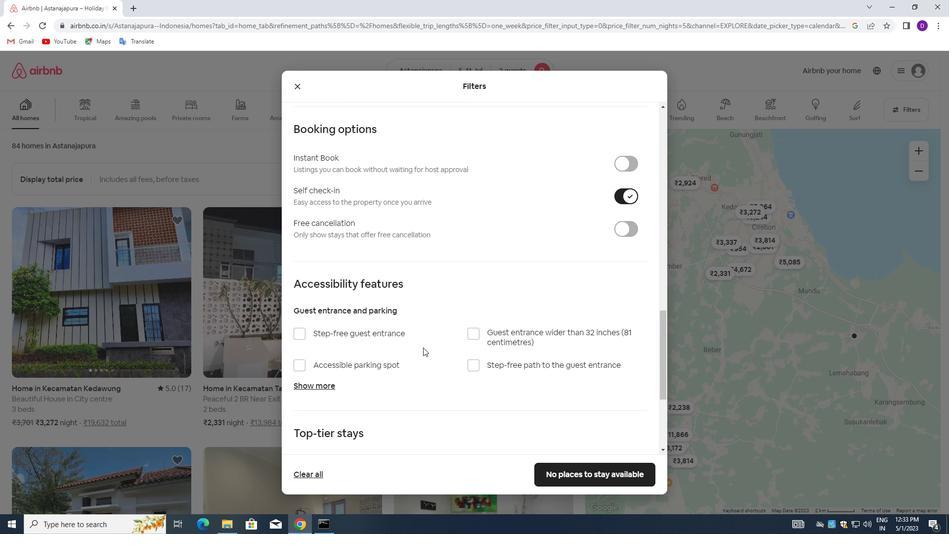 
Action: Mouse scrolled (421, 350) with delta (0, 0)
Screenshot: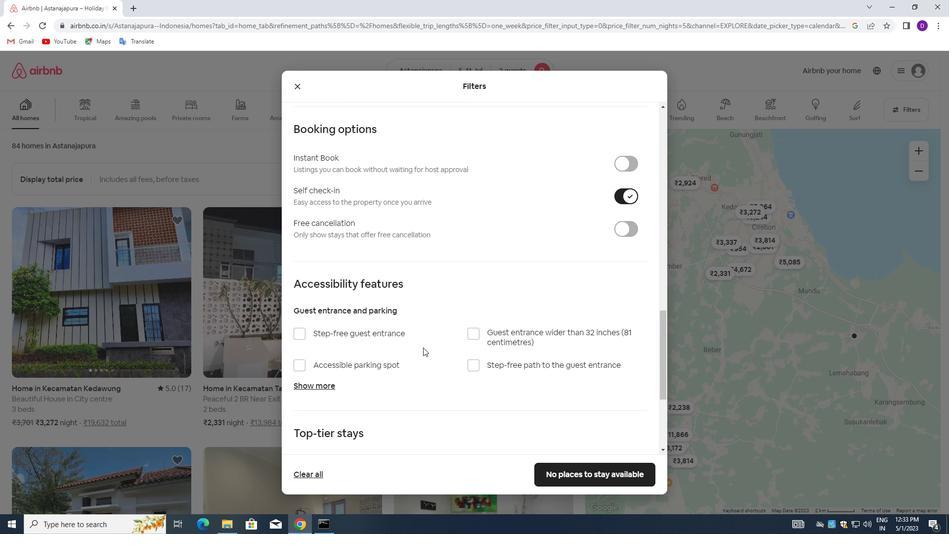 
Action: Mouse moved to (419, 351)
Screenshot: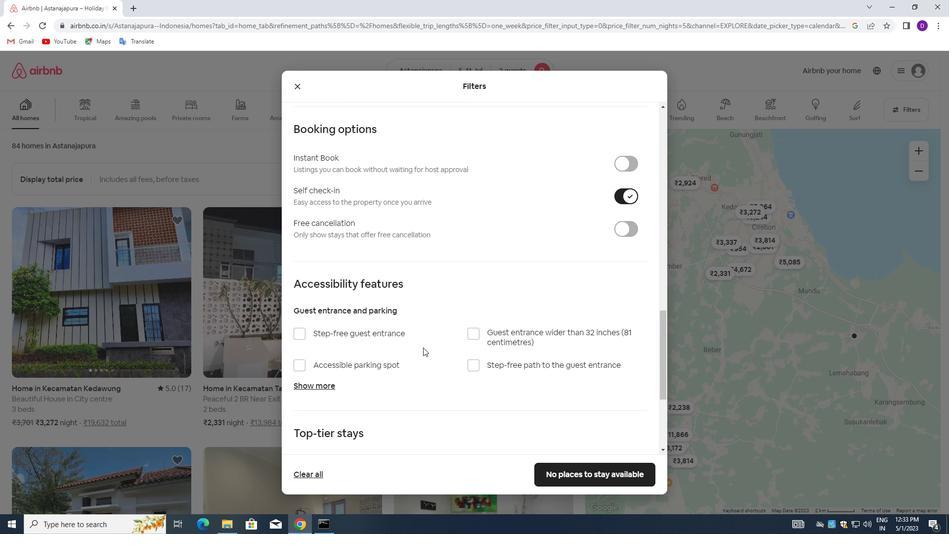 
Action: Mouse scrolled (419, 350) with delta (0, 0)
Screenshot: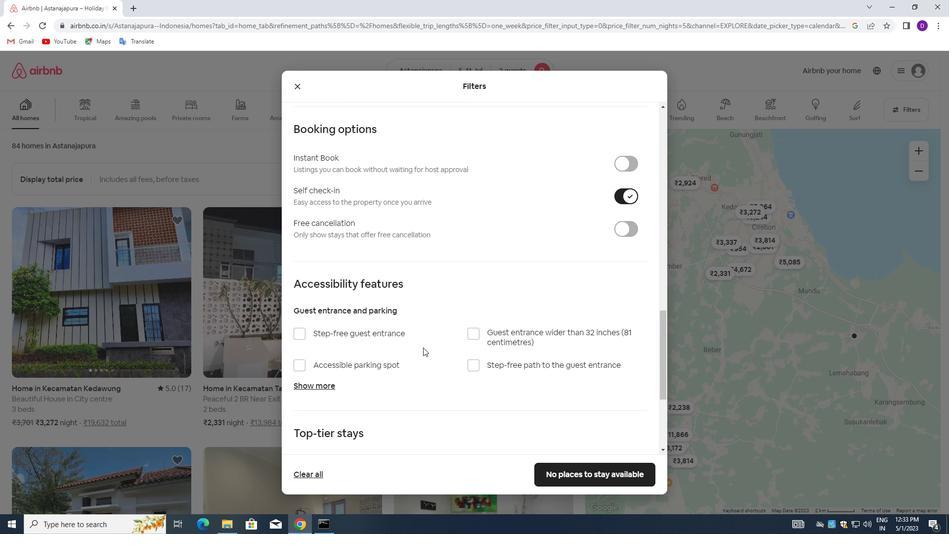 
Action: Mouse moved to (414, 352)
Screenshot: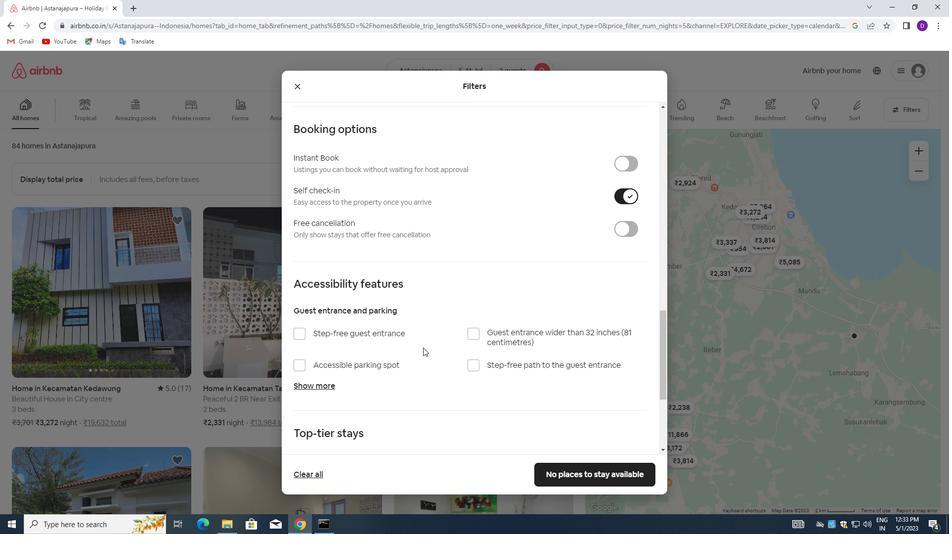 
Action: Mouse scrolled (414, 352) with delta (0, 0)
Screenshot: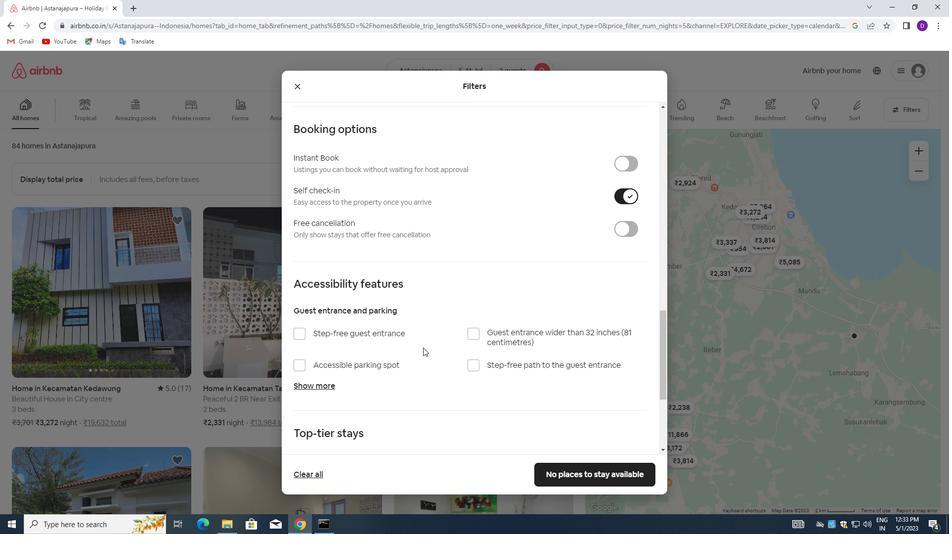 
Action: Mouse moved to (337, 375)
Screenshot: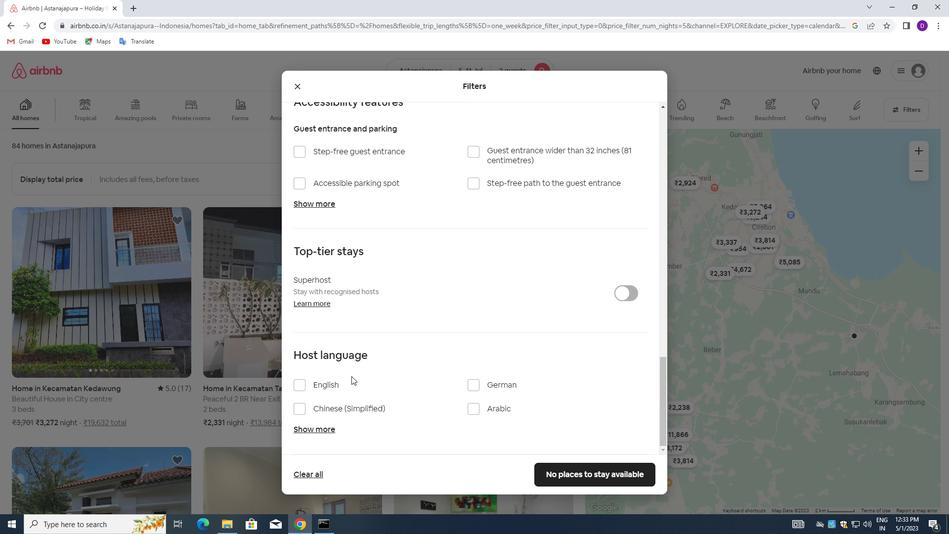 
Action: Mouse scrolled (337, 374) with delta (0, 0)
Screenshot: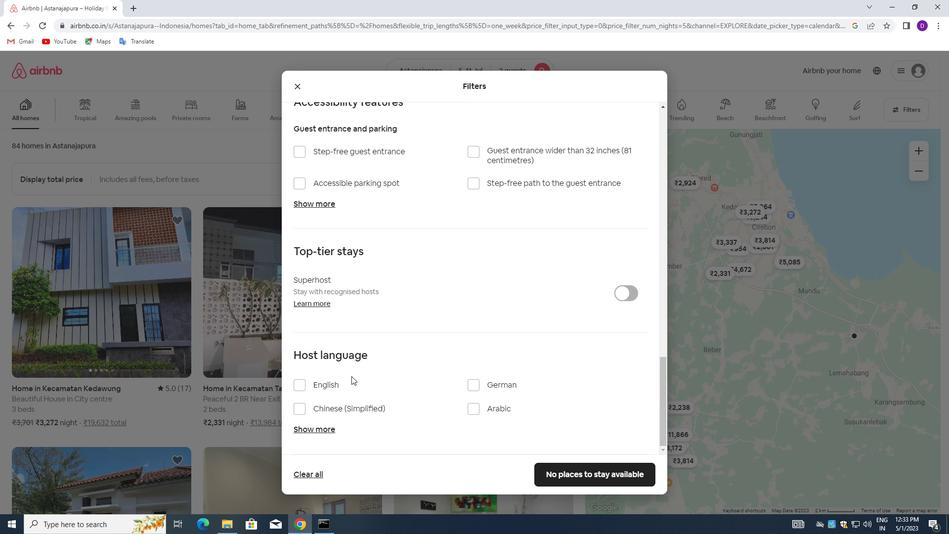 
Action: Mouse moved to (333, 375)
Screenshot: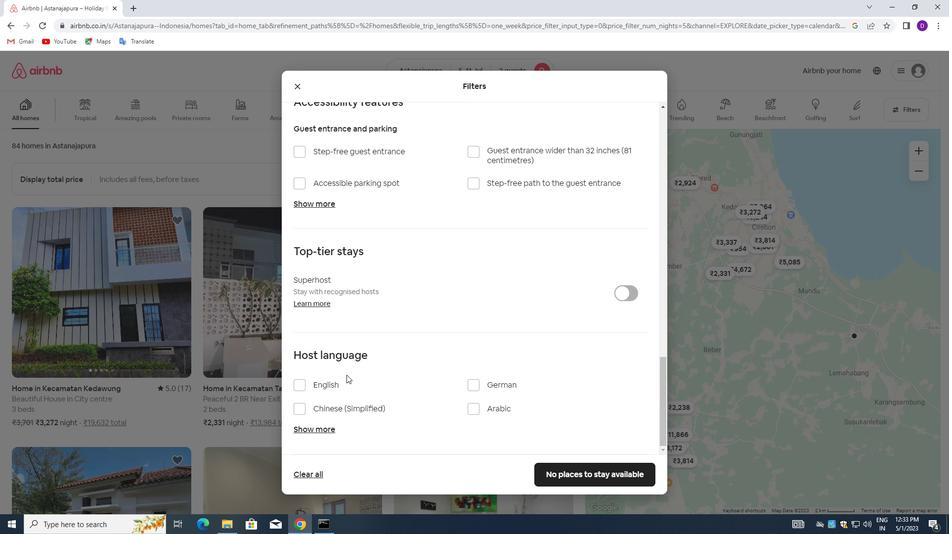 
Action: Mouse scrolled (333, 375) with delta (0, 0)
Screenshot: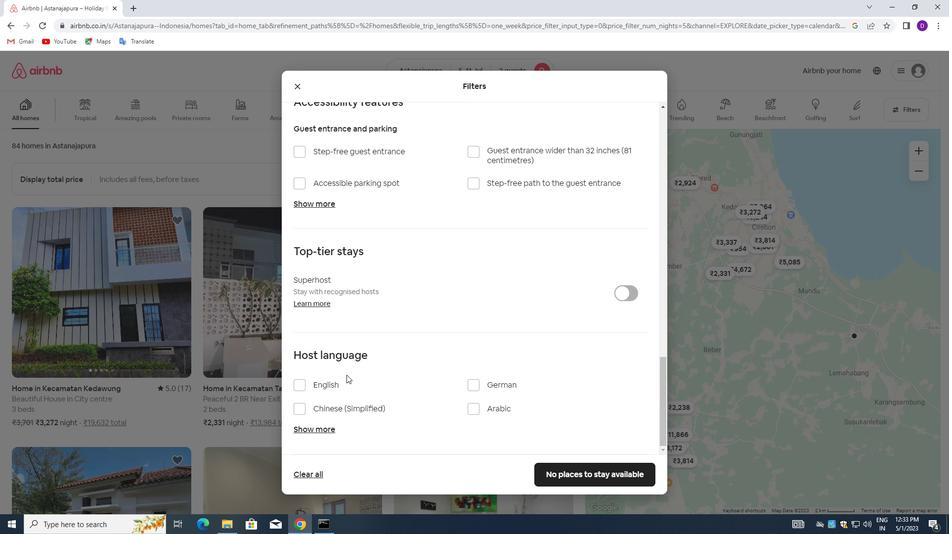 
Action: Mouse moved to (330, 376)
Screenshot: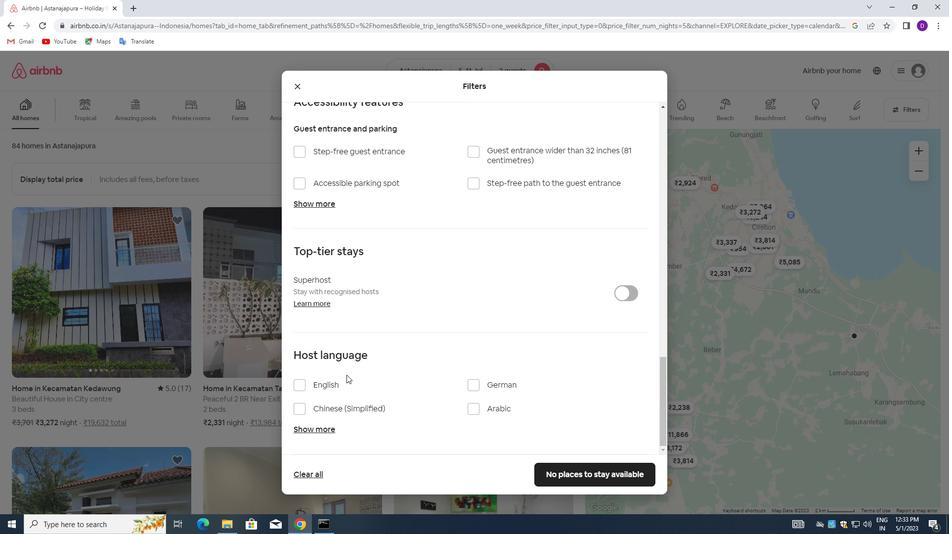 
Action: Mouse scrolled (330, 376) with delta (0, 0)
Screenshot: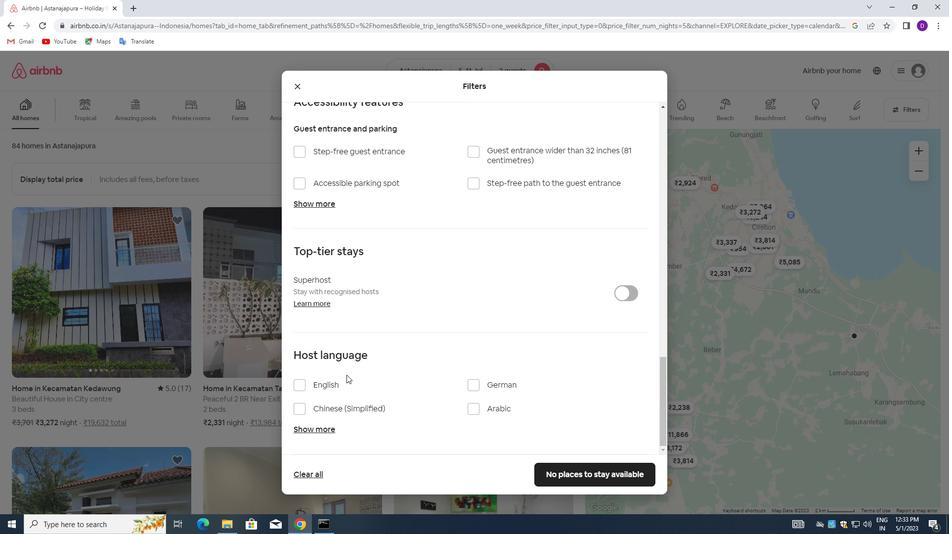 
Action: Mouse moved to (303, 381)
Screenshot: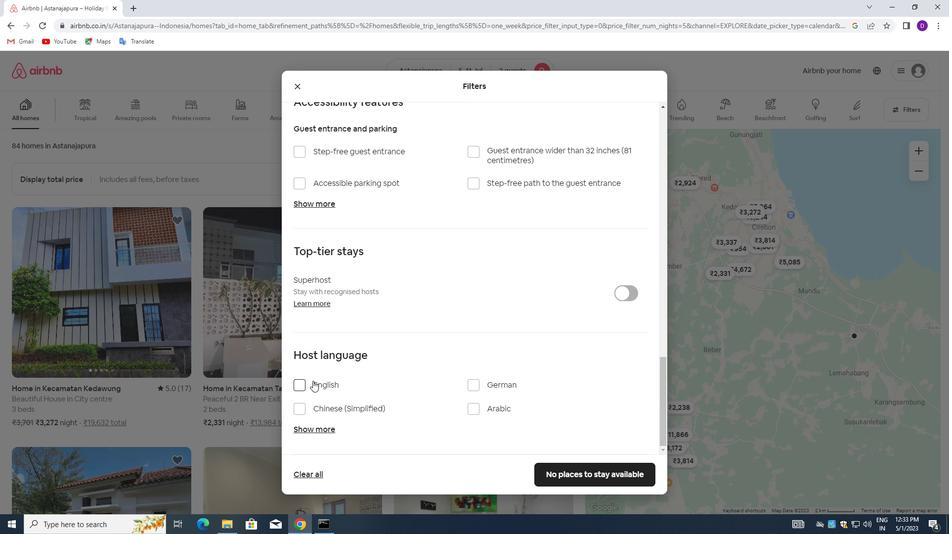 
Action: Mouse pressed left at (303, 381)
Screenshot: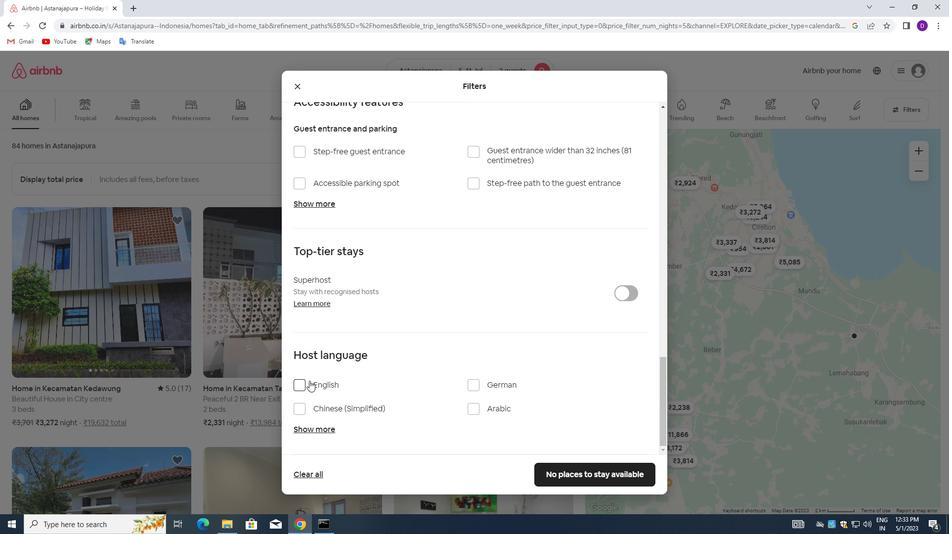 
Action: Mouse moved to (578, 464)
Screenshot: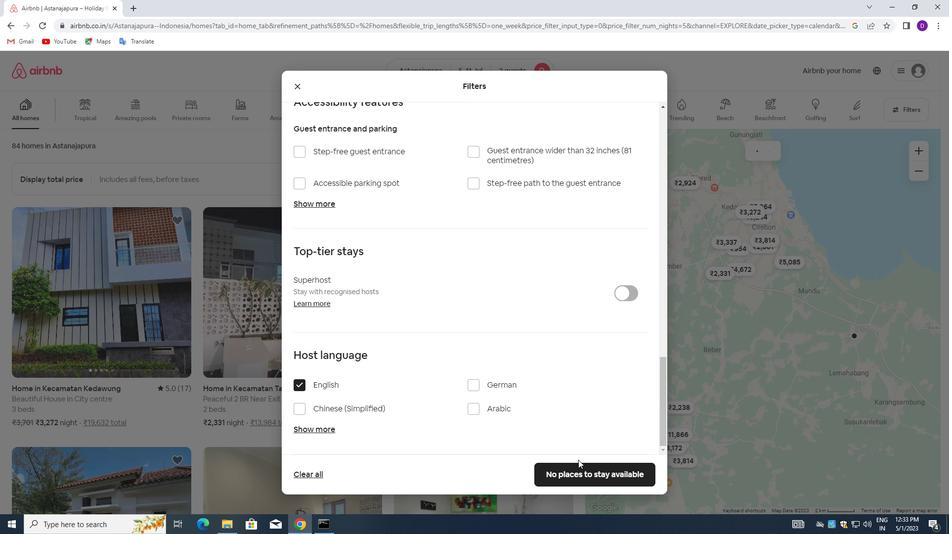 
Action: Mouse pressed left at (578, 464)
Screenshot: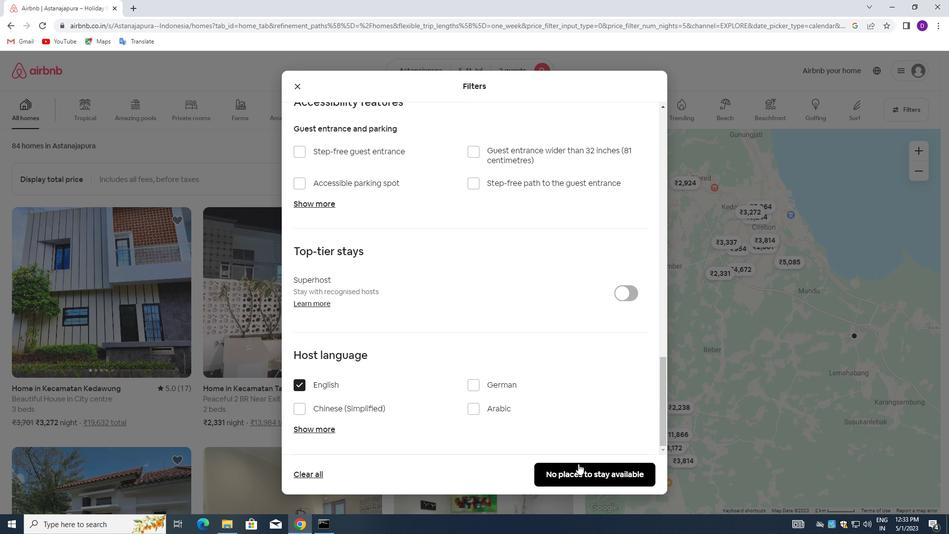 
Action: Mouse moved to (550, 413)
Screenshot: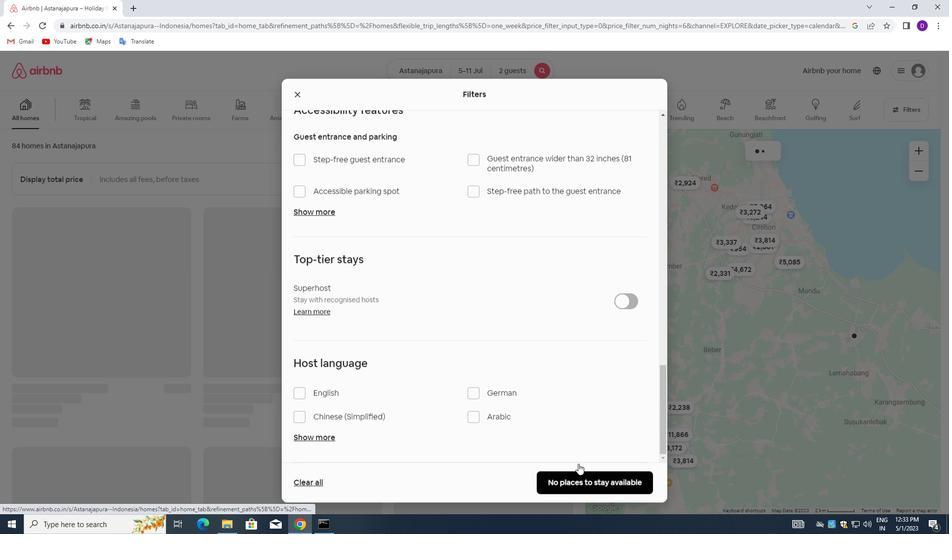 
